 Task: Change  the formatting of the data to Which is  Less than 5, In conditional formating, put the option 'Green Fill with Dark Green Text. . 'add another formatting option Format As Table, insert the option Orange Table style Medium 3 In the sheet   Alpha Sales log   book
Action: Mouse moved to (375, 307)
Screenshot: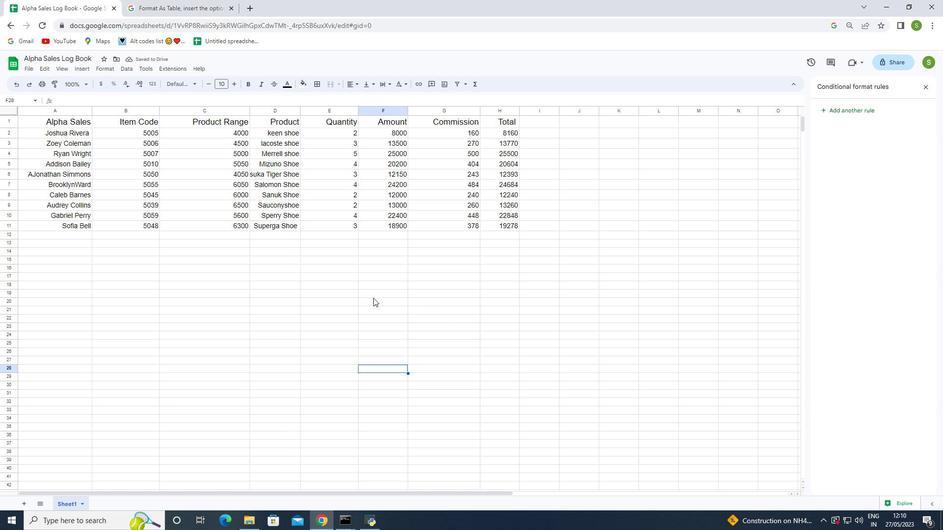 
Action: Mouse pressed left at (375, 307)
Screenshot: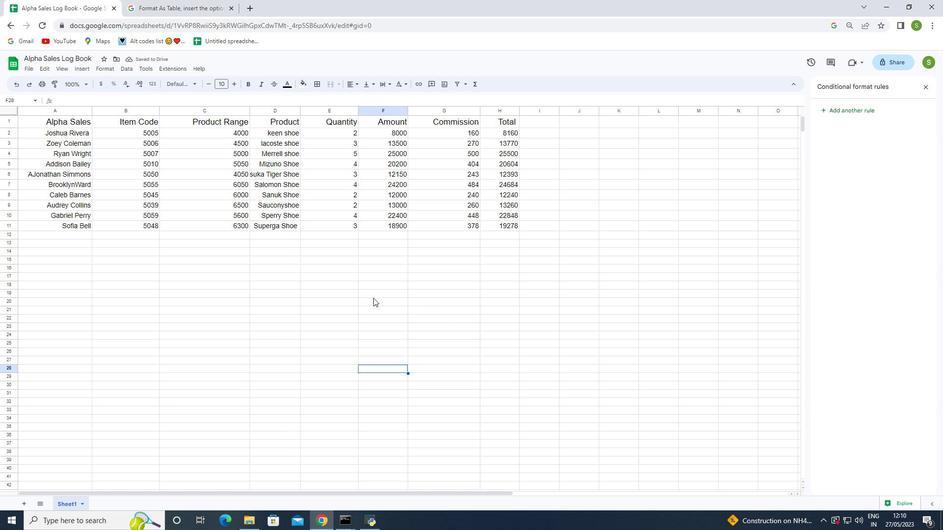 
Action: Mouse moved to (52, 119)
Screenshot: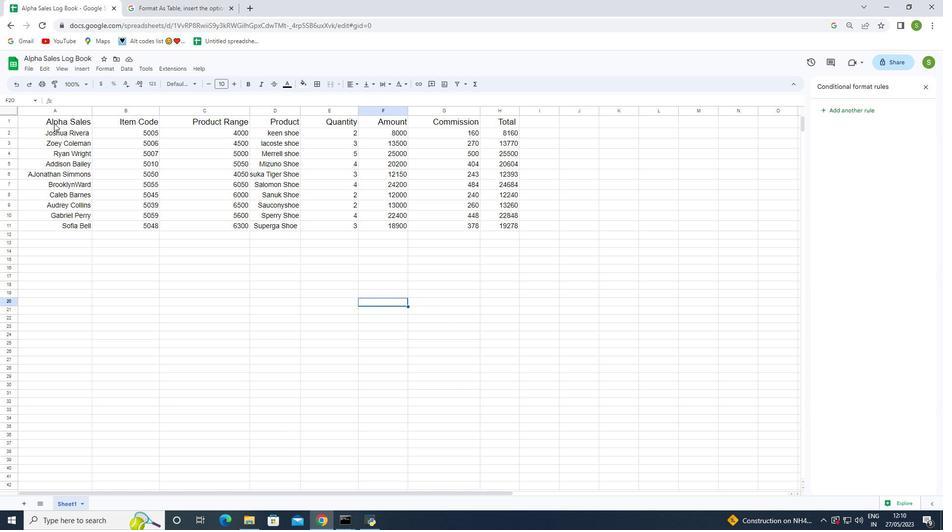 
Action: Mouse pressed left at (52, 119)
Screenshot: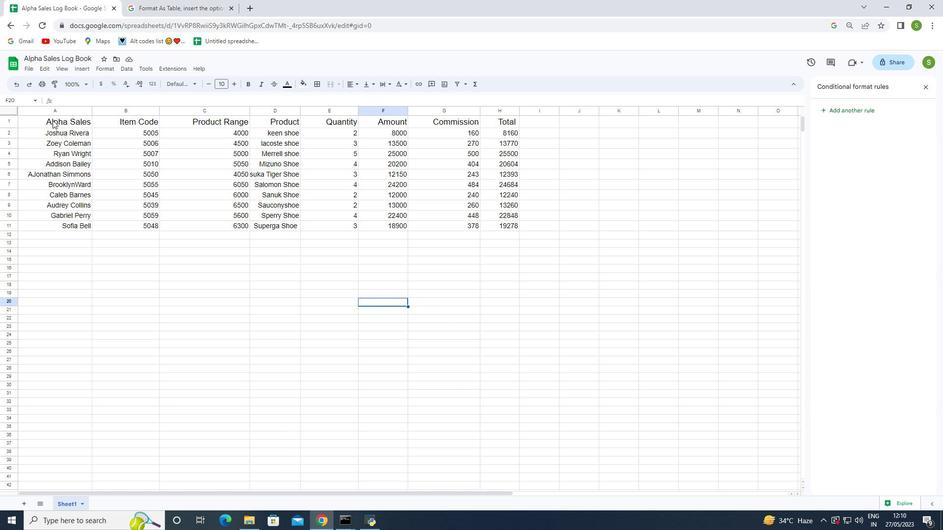 
Action: Mouse moved to (103, 66)
Screenshot: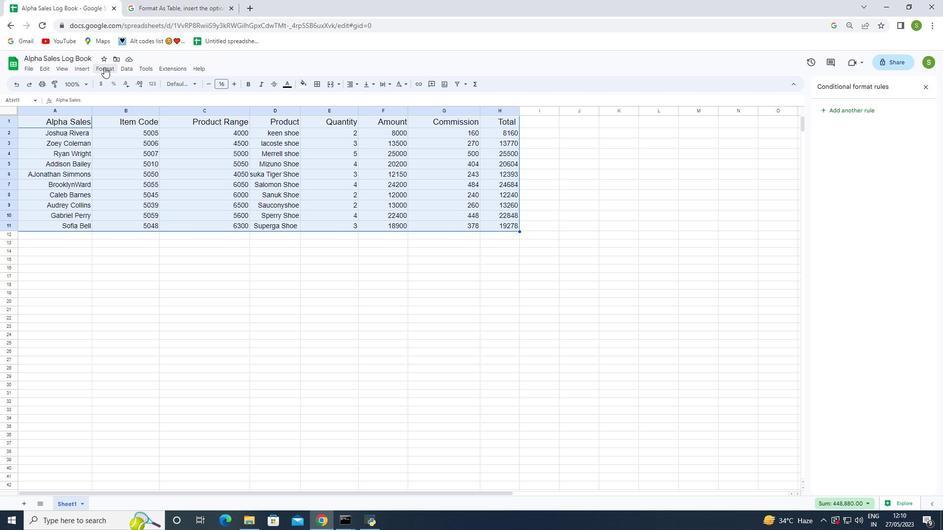 
Action: Mouse pressed left at (103, 66)
Screenshot: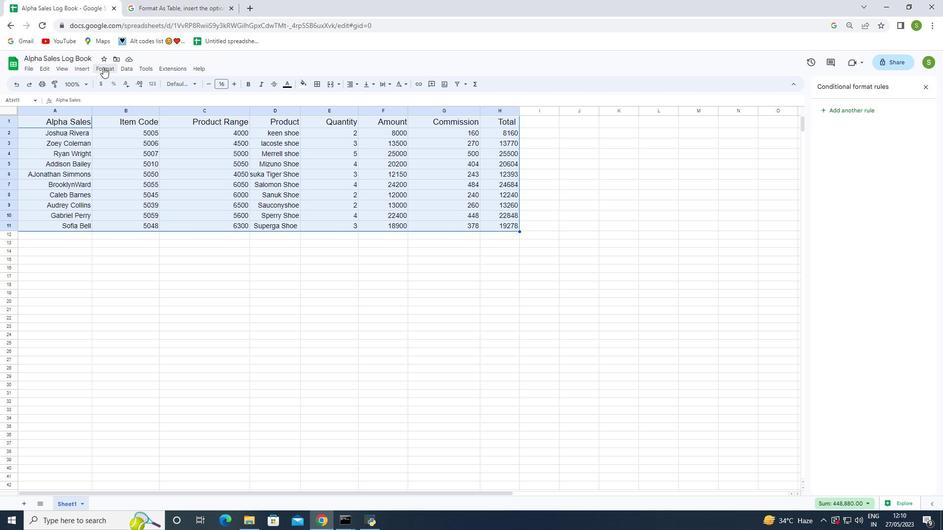 
Action: Mouse moved to (127, 200)
Screenshot: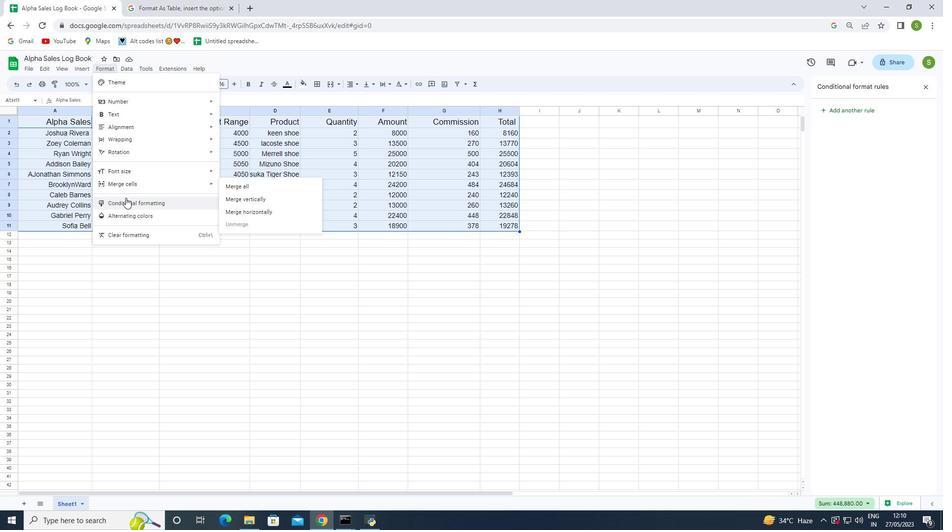
Action: Mouse pressed left at (127, 200)
Screenshot: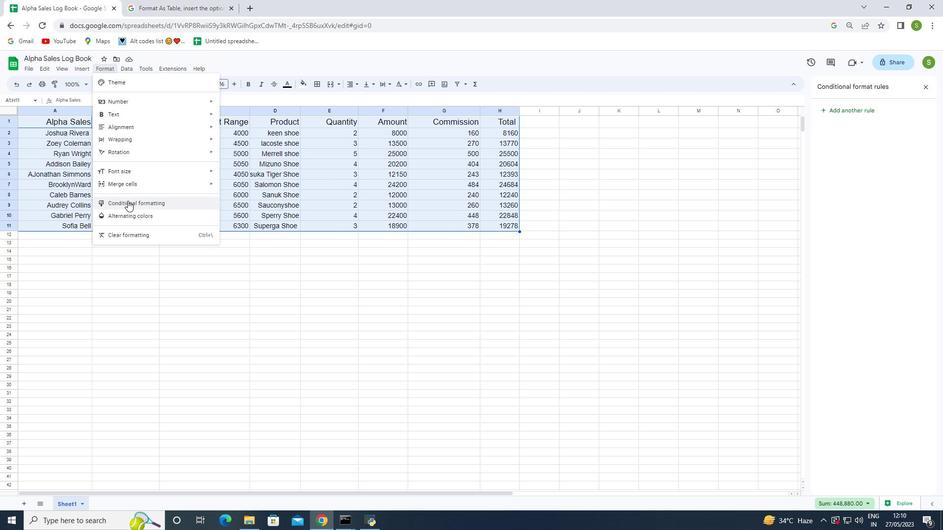 
Action: Mouse moved to (870, 192)
Screenshot: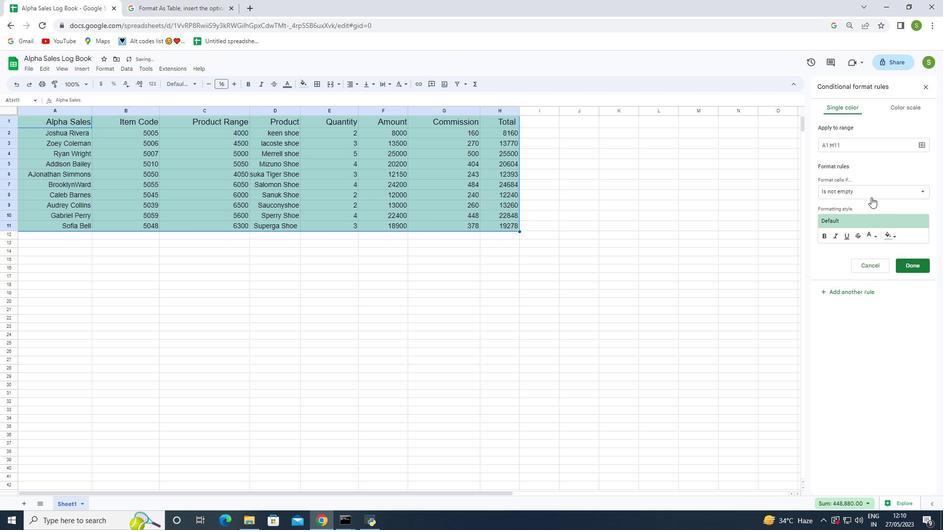 
Action: Mouse pressed left at (870, 192)
Screenshot: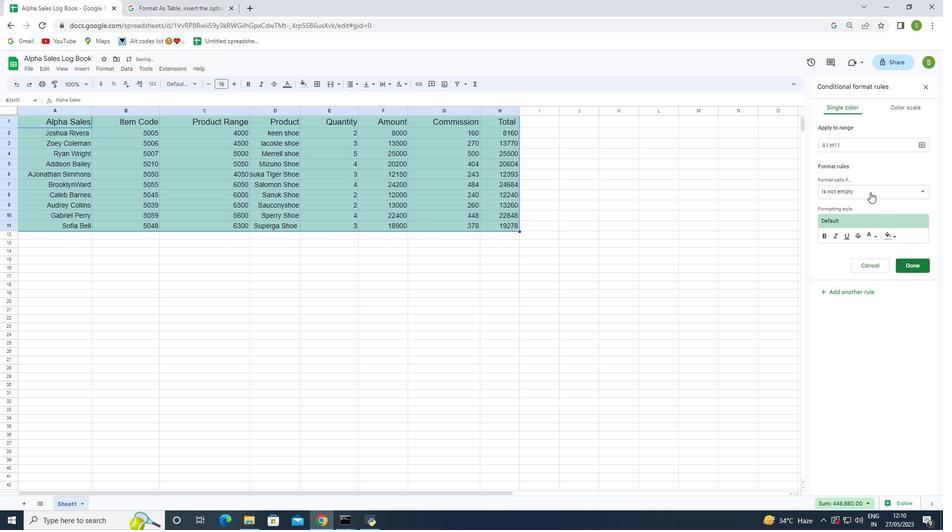
Action: Mouse moved to (837, 347)
Screenshot: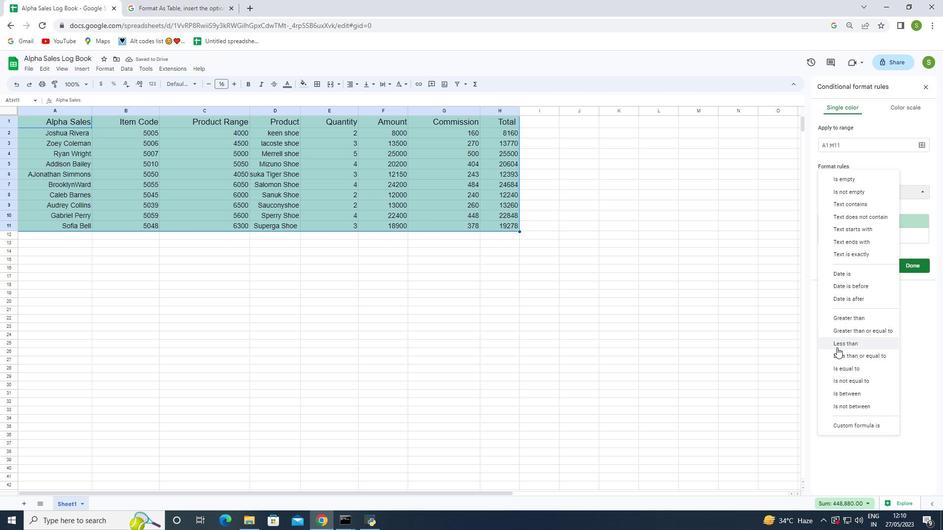 
Action: Mouse pressed left at (837, 347)
Screenshot: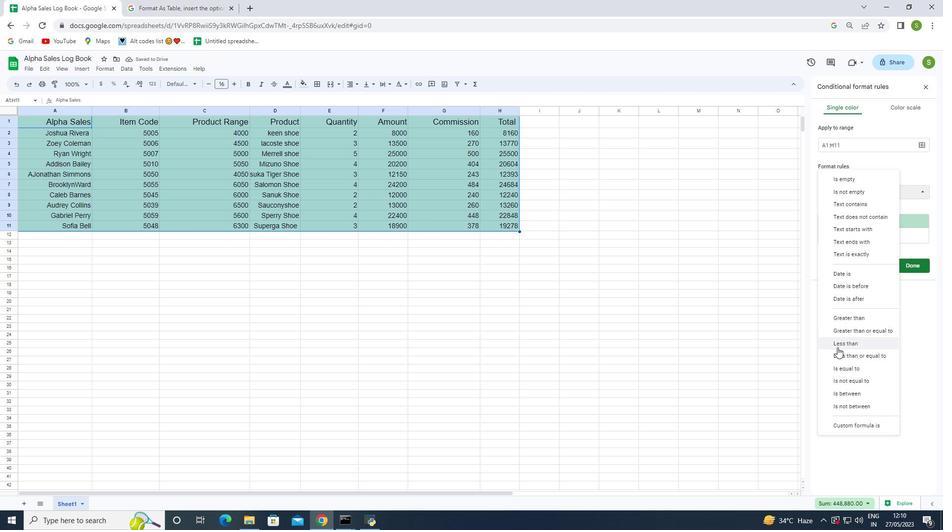 
Action: Mouse moved to (833, 211)
Screenshot: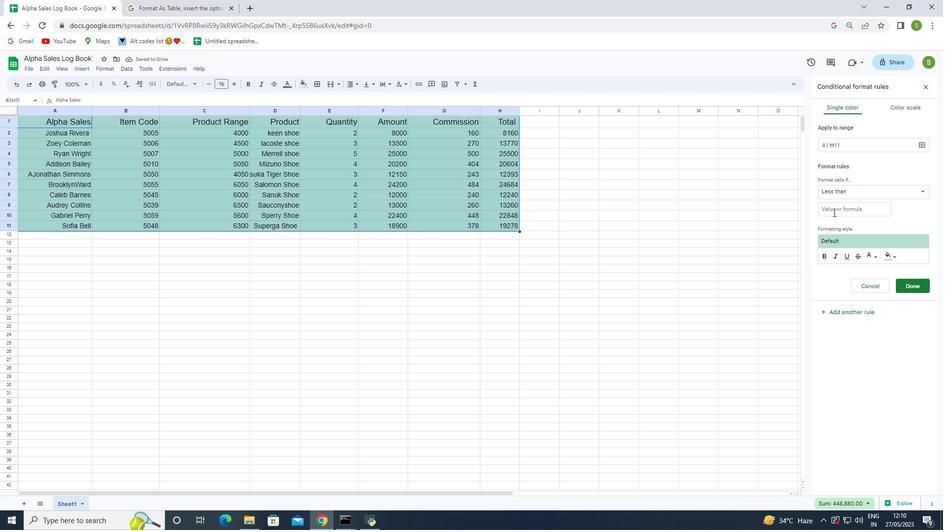 
Action: Mouse pressed left at (833, 211)
Screenshot: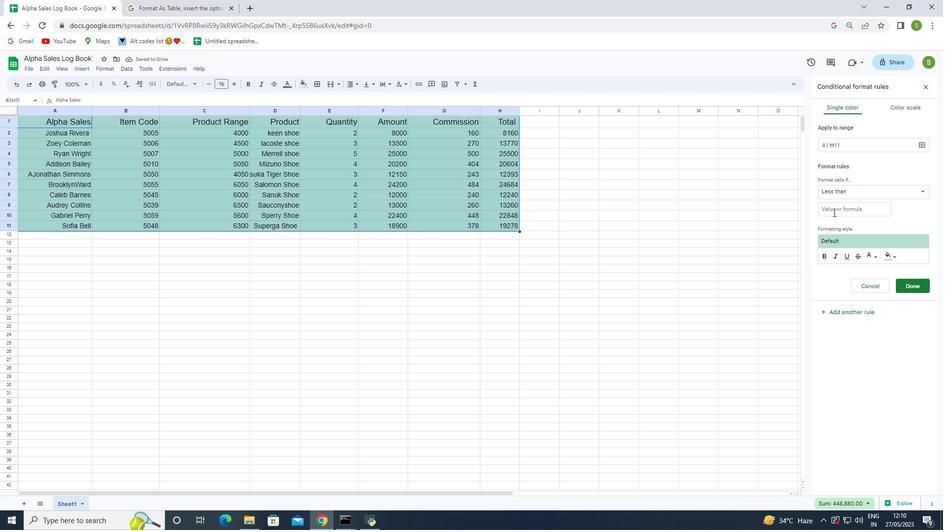 
Action: Mouse moved to (833, 211)
Screenshot: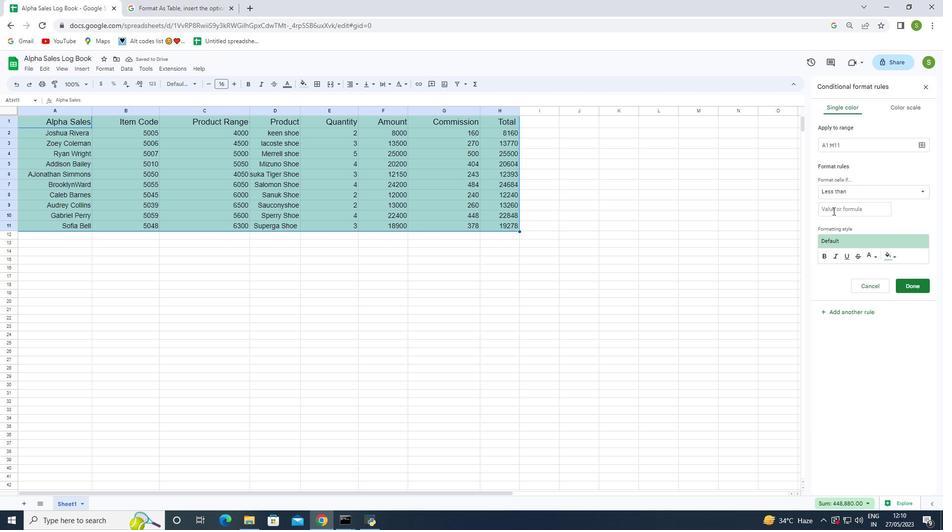 
Action: Key pressed 5
Screenshot: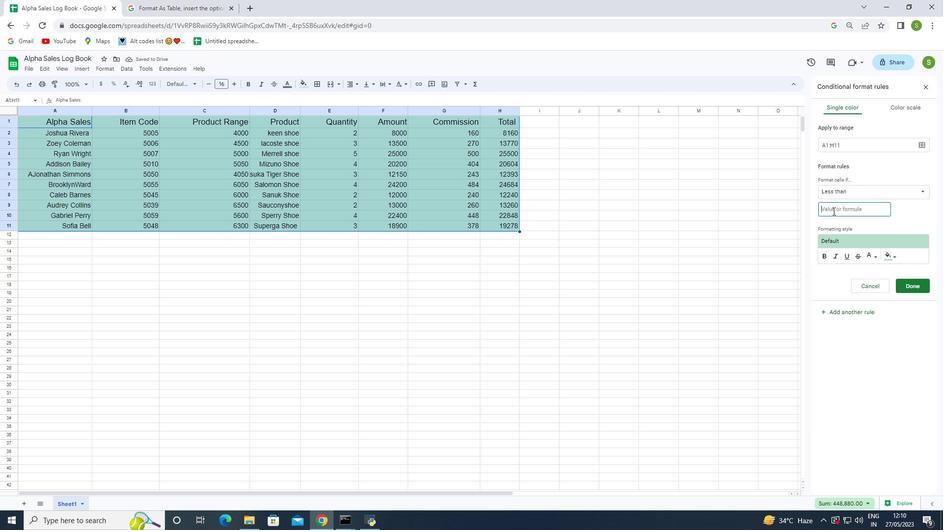 
Action: Mouse moved to (887, 255)
Screenshot: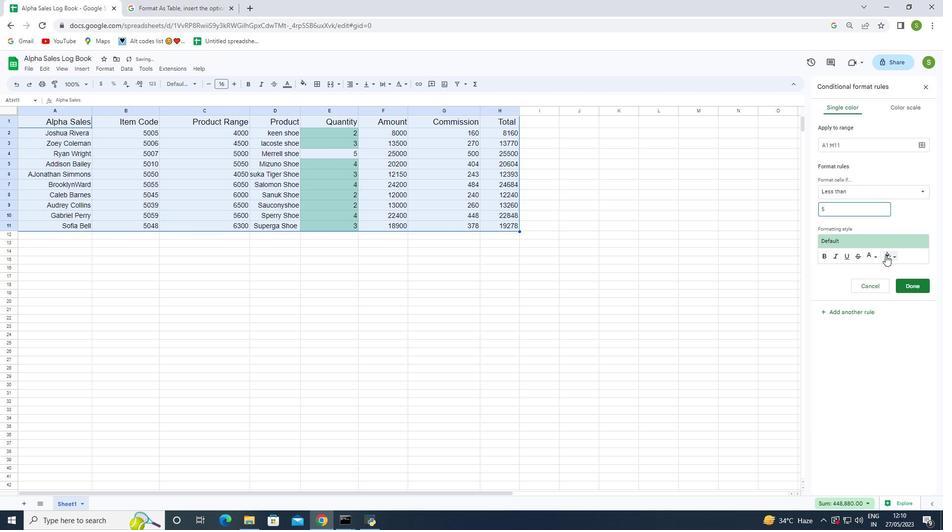 
Action: Mouse pressed left at (887, 255)
Screenshot: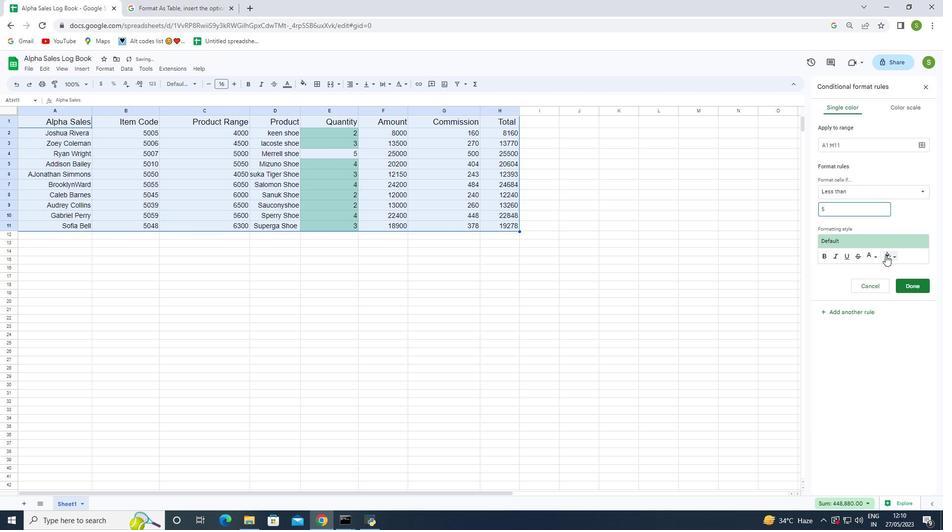 
Action: Mouse moved to (850, 291)
Screenshot: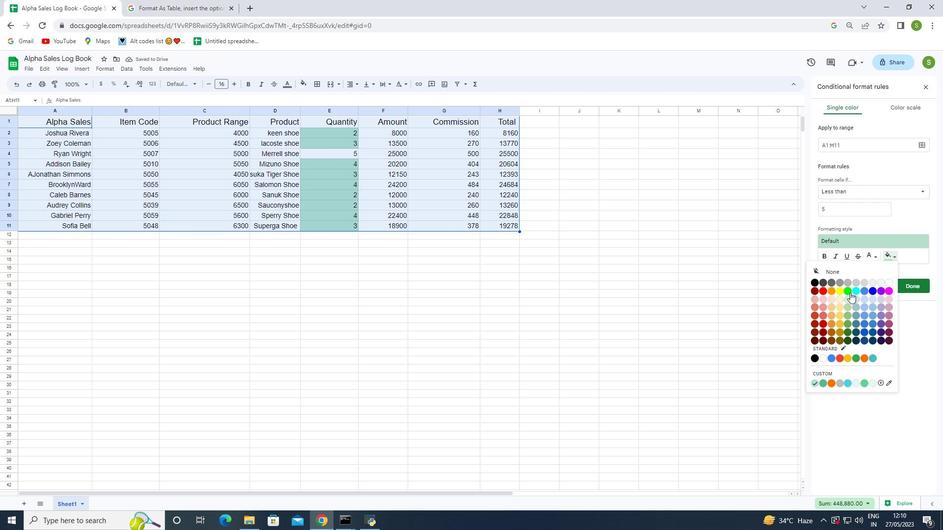 
Action: Mouse pressed left at (850, 291)
Screenshot: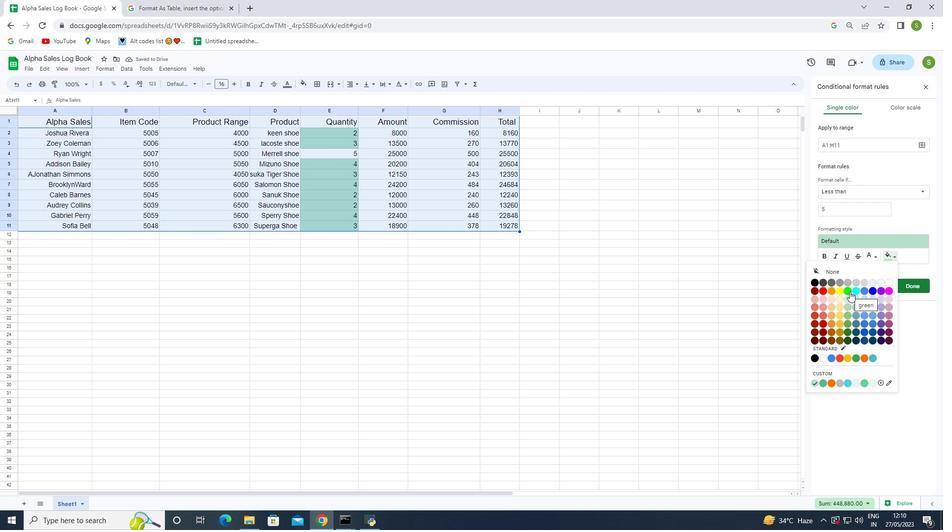 
Action: Mouse moved to (871, 256)
Screenshot: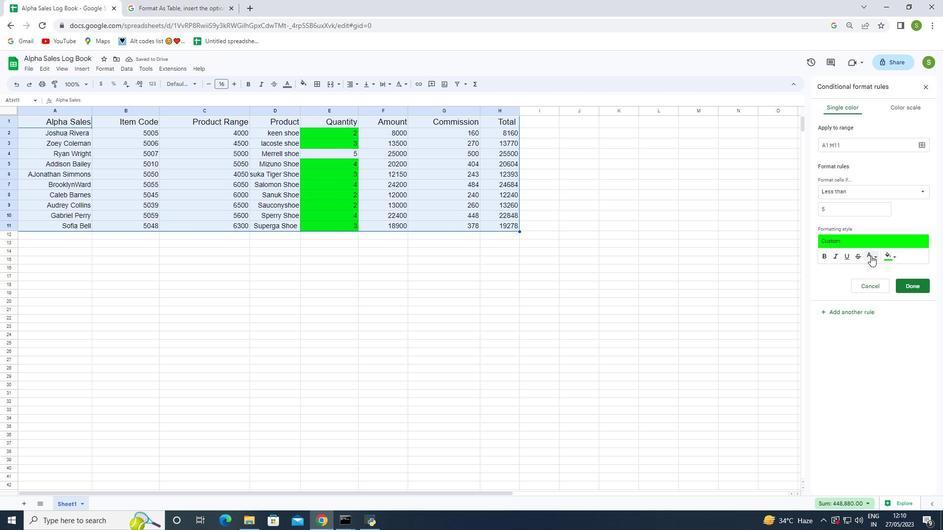 
Action: Mouse pressed left at (871, 256)
Screenshot: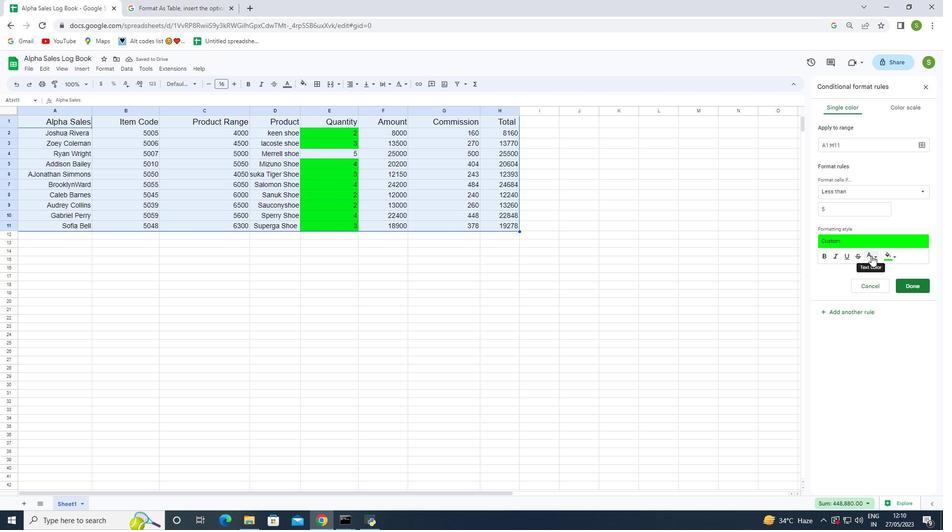 
Action: Mouse moved to (827, 340)
Screenshot: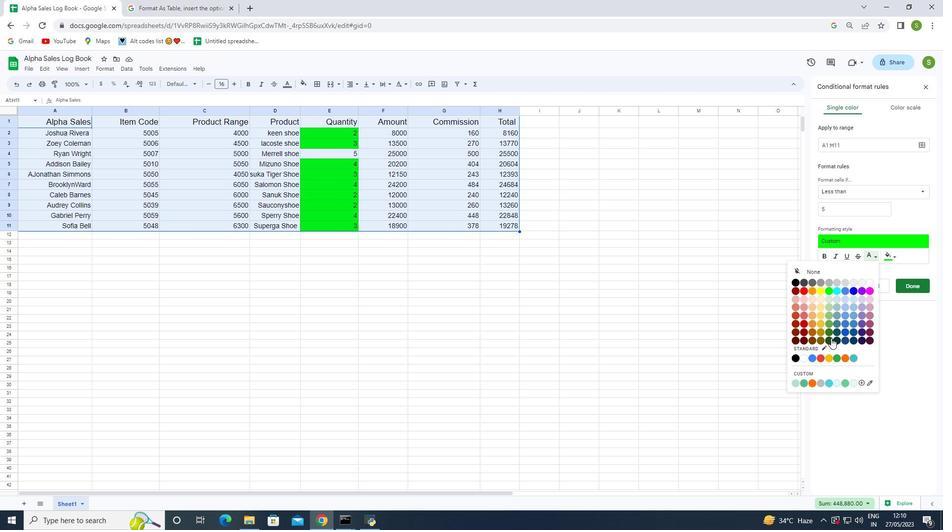 
Action: Mouse pressed left at (827, 340)
Screenshot: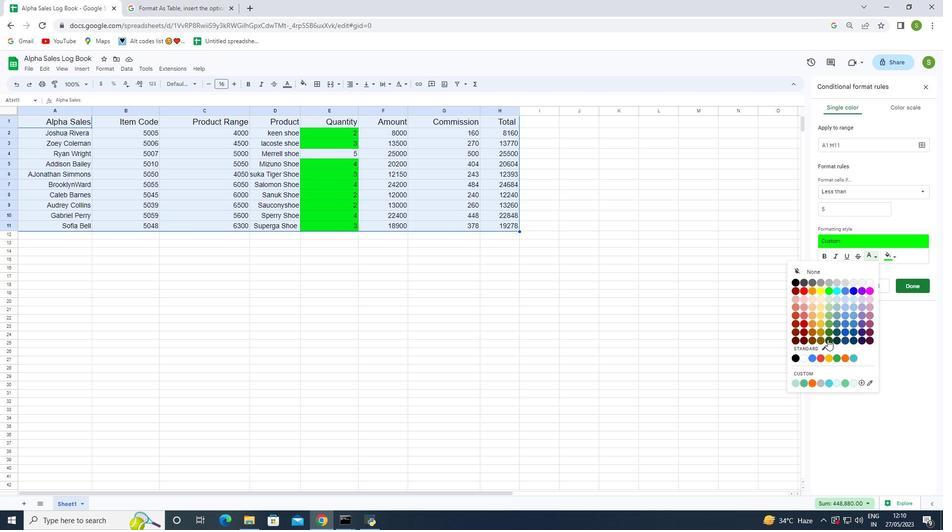 
Action: Mouse moved to (889, 256)
Screenshot: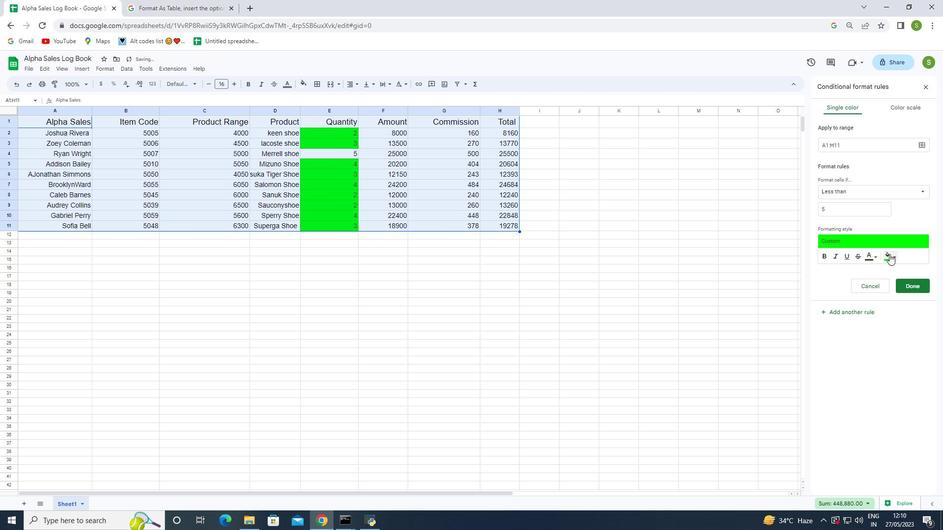 
Action: Mouse pressed left at (889, 256)
Screenshot: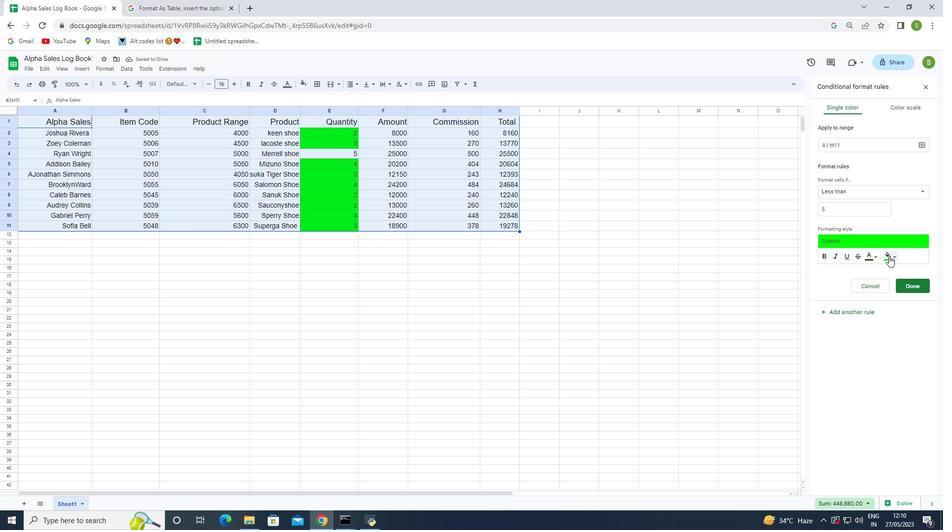 
Action: Mouse moved to (848, 323)
Screenshot: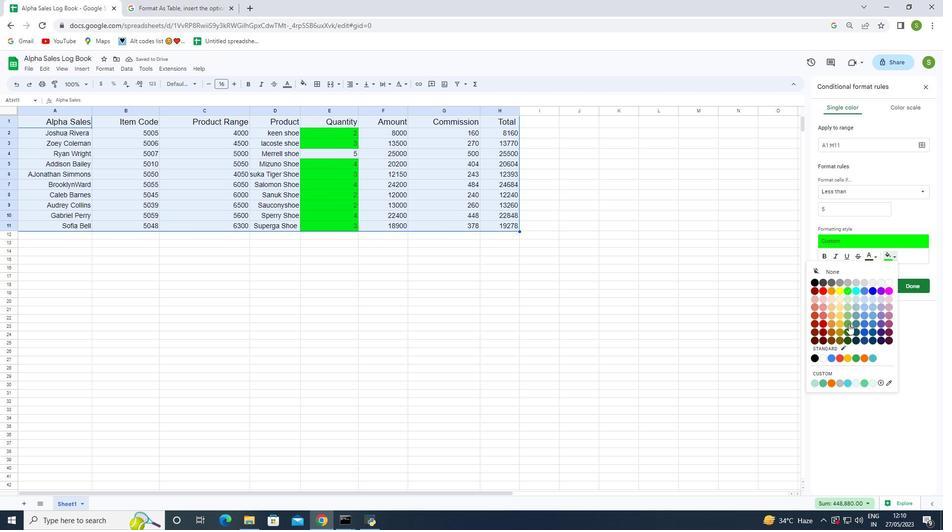 
Action: Mouse pressed left at (848, 323)
Screenshot: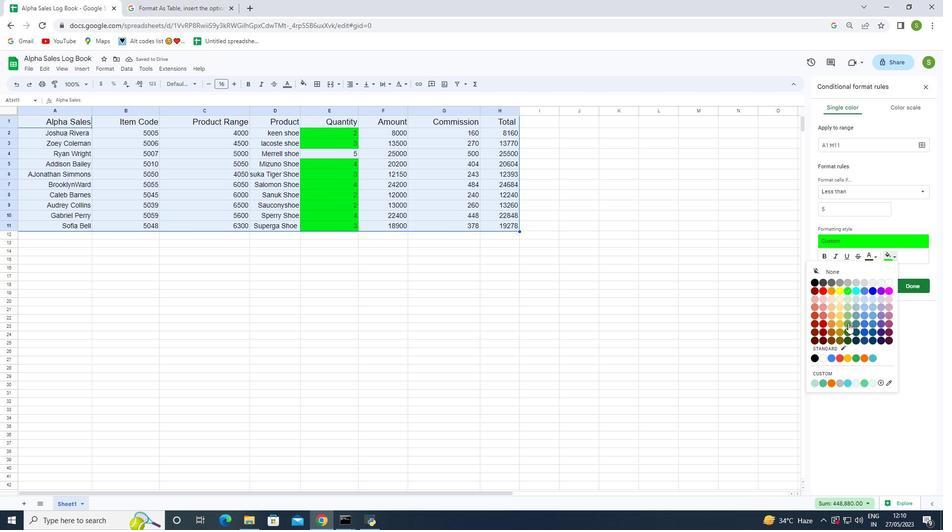 
Action: Mouse moved to (890, 257)
Screenshot: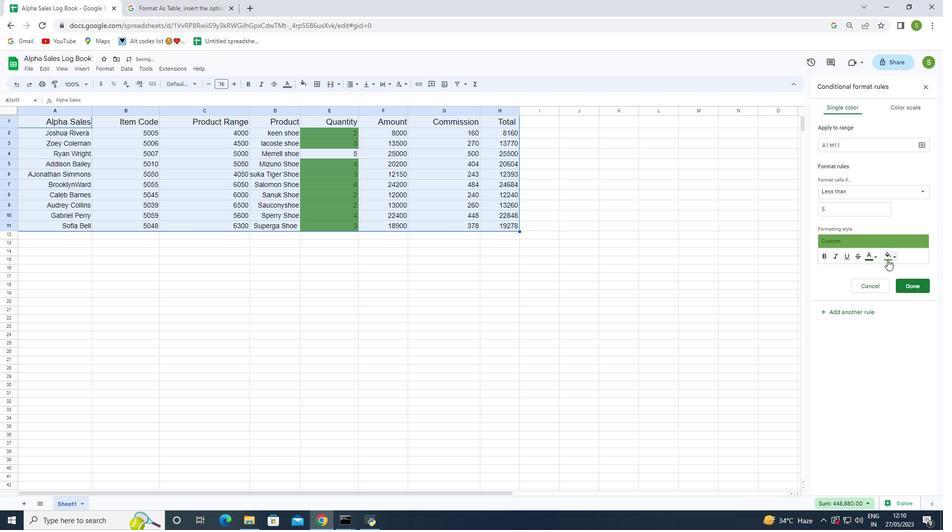 
Action: Mouse pressed left at (890, 257)
Screenshot: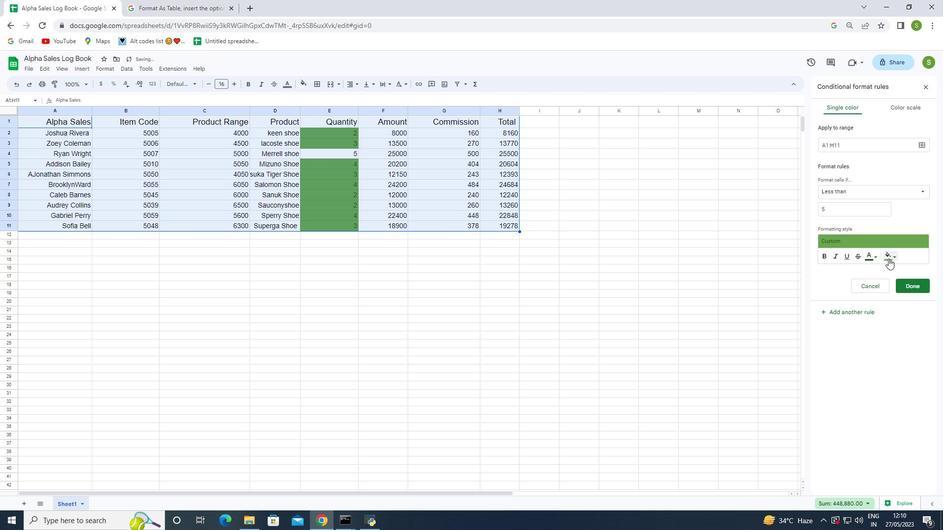 
Action: Mouse moved to (849, 313)
Screenshot: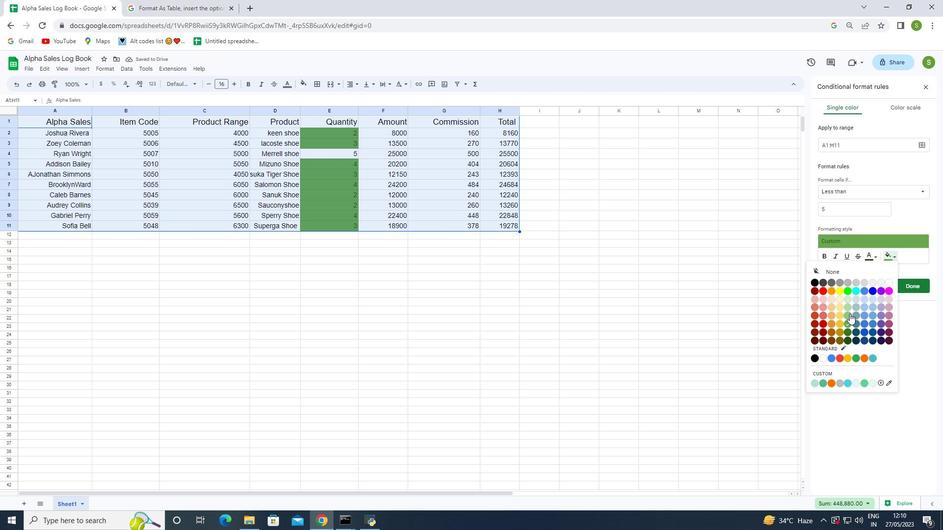 
Action: Mouse pressed left at (849, 313)
Screenshot: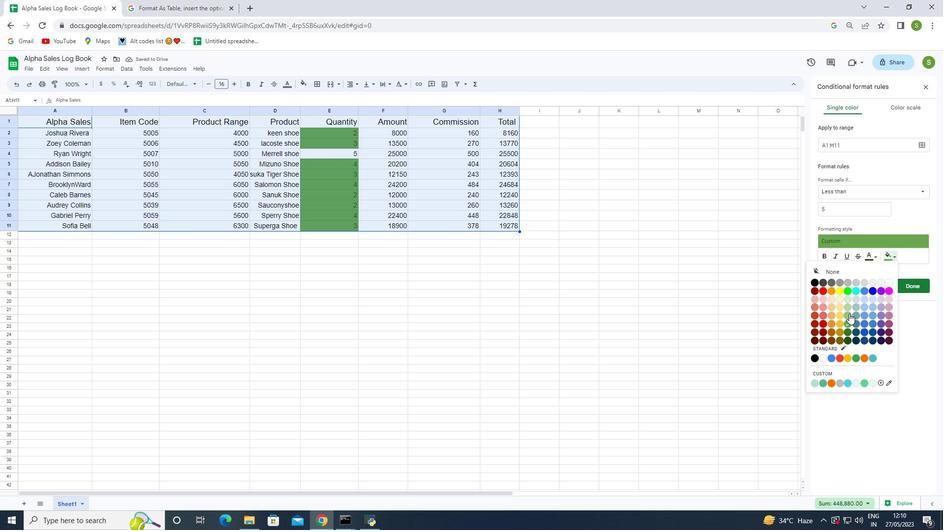 
Action: Mouse moved to (915, 291)
Screenshot: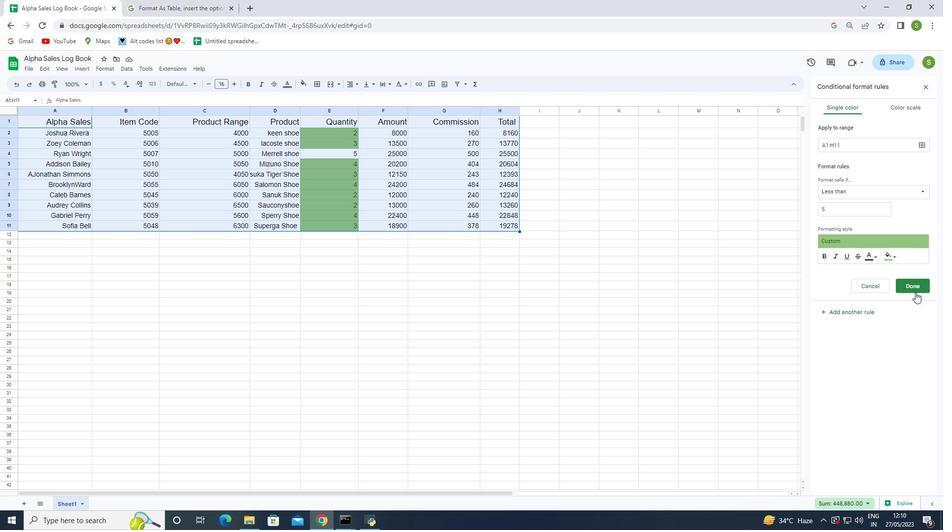 
Action: Mouse pressed left at (915, 291)
Screenshot: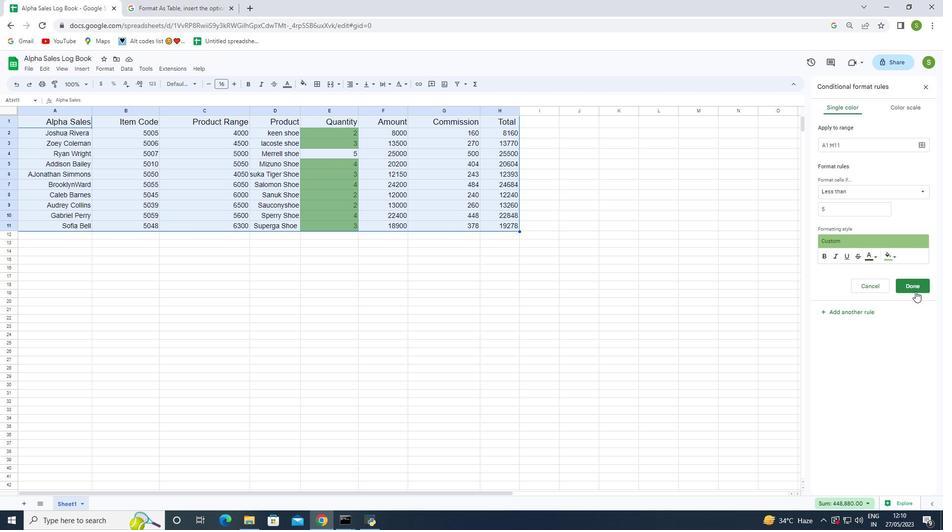 
Action: Mouse moved to (350, 195)
Screenshot: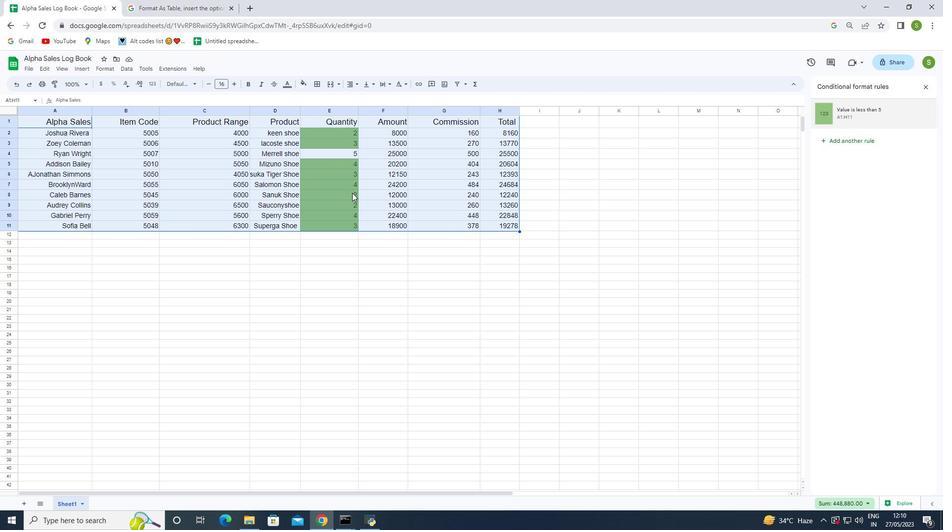 
Action: Mouse pressed left at (350, 195)
Screenshot: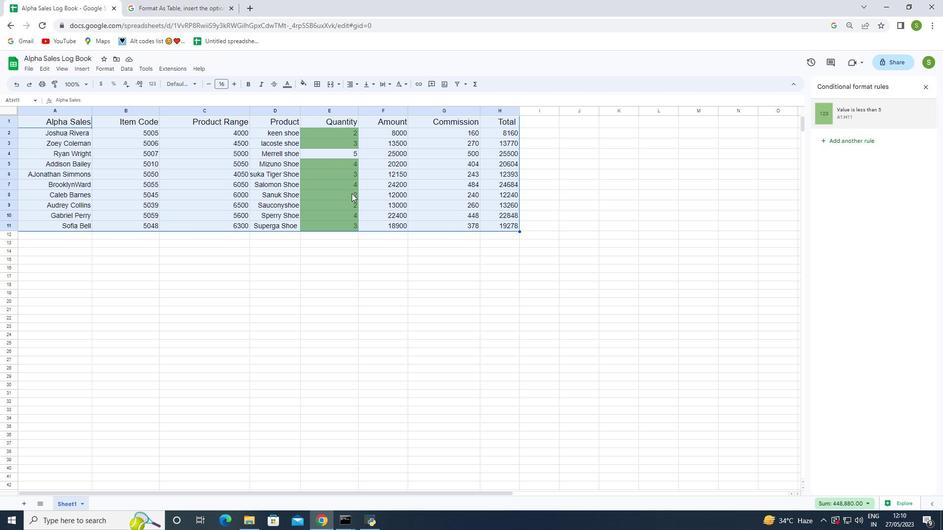 
Action: Key pressed 5
Screenshot: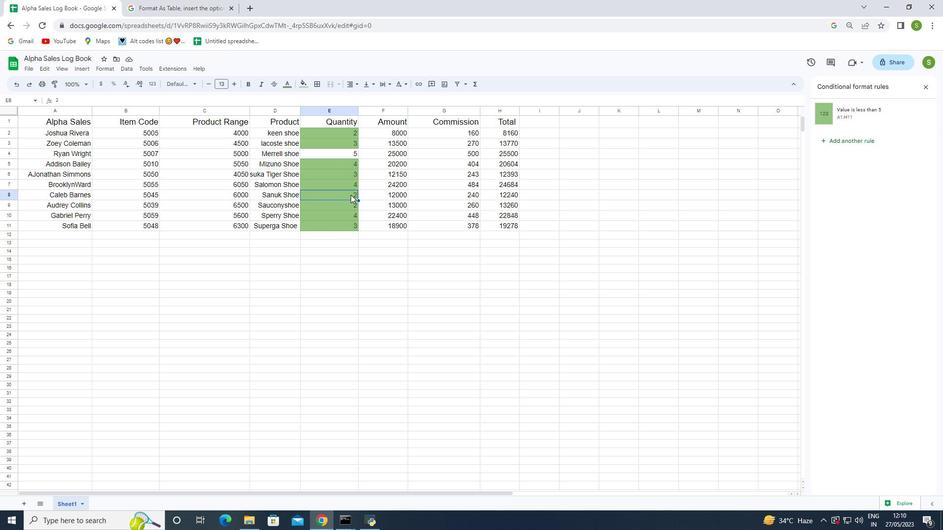 
Action: Mouse moved to (354, 251)
Screenshot: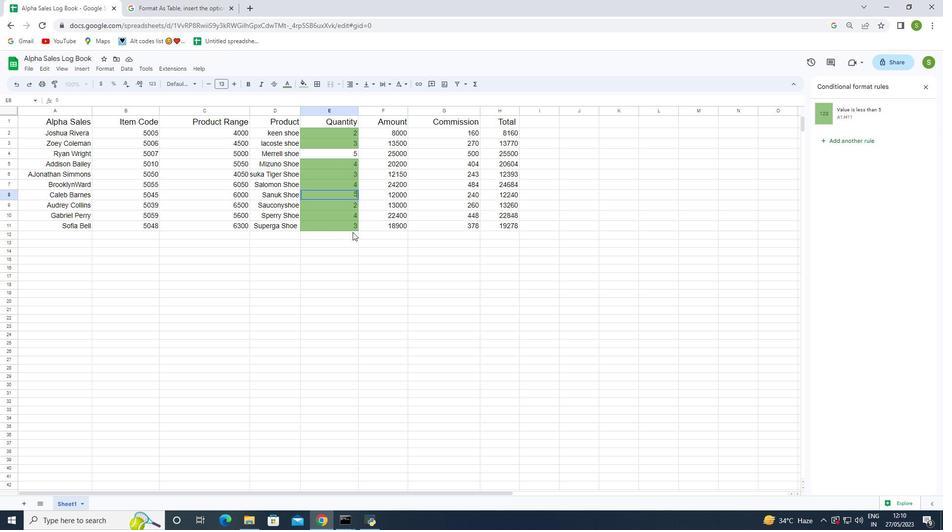 
Action: Mouse pressed left at (354, 251)
Screenshot: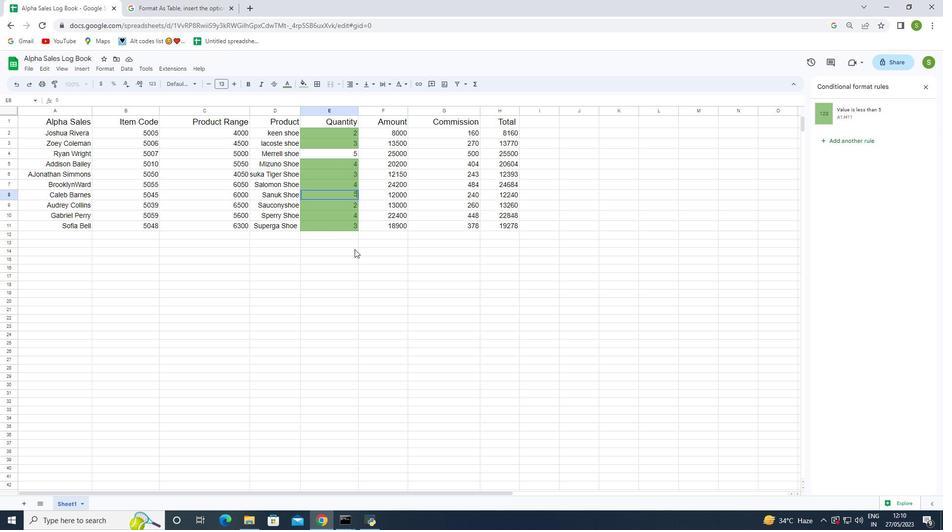 
Action: Mouse moved to (345, 207)
Screenshot: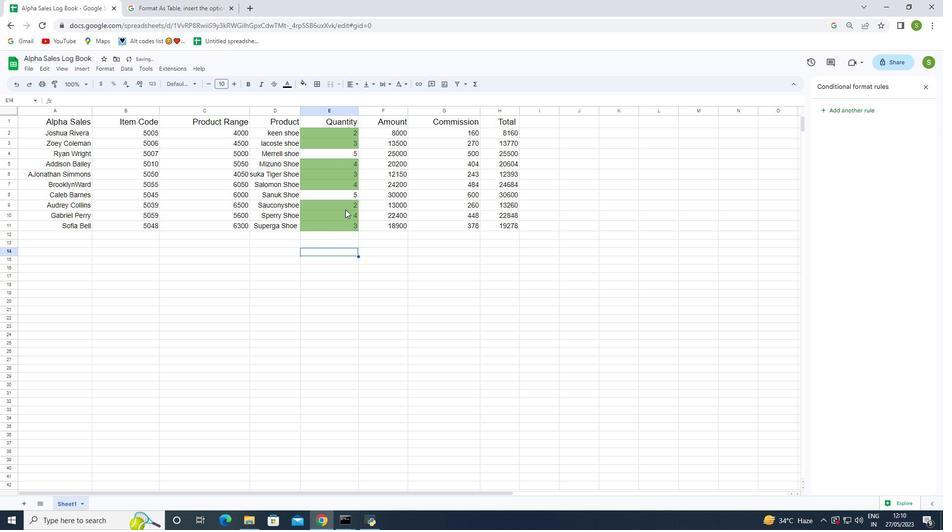 
Action: Mouse pressed left at (345, 207)
Screenshot: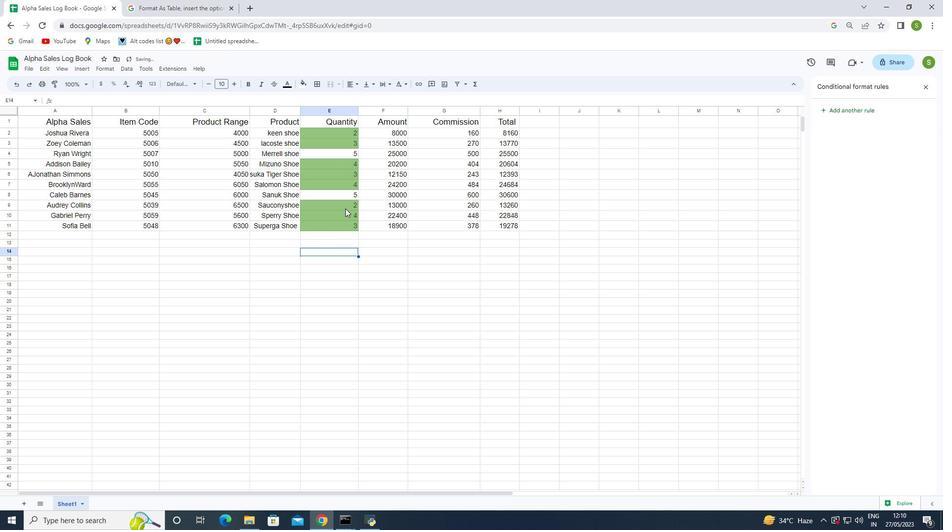 
Action: Mouse moved to (347, 216)
Screenshot: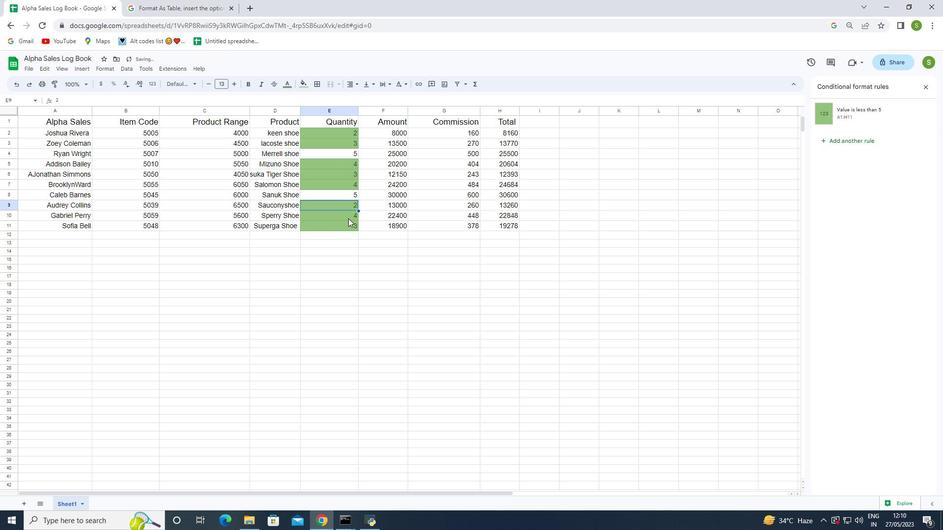
Action: Mouse pressed left at (347, 216)
Screenshot: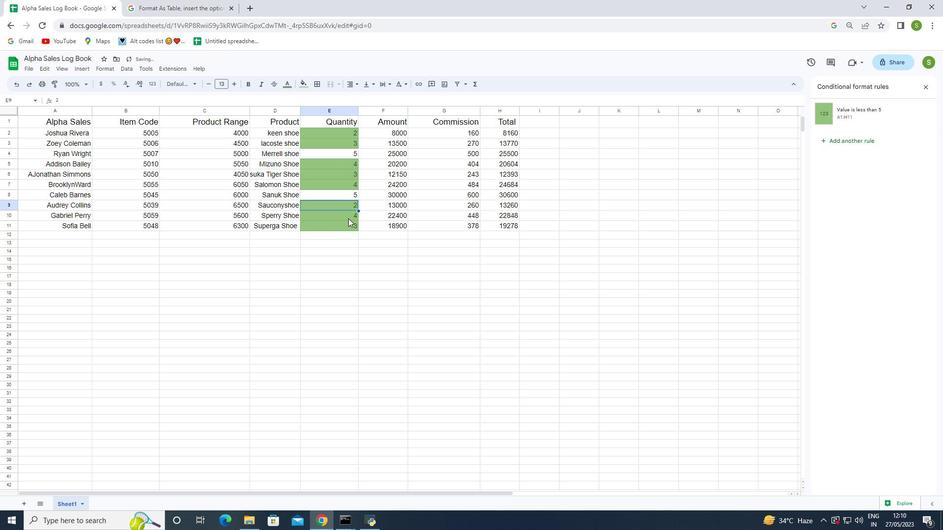 
Action: Mouse moved to (356, 234)
Screenshot: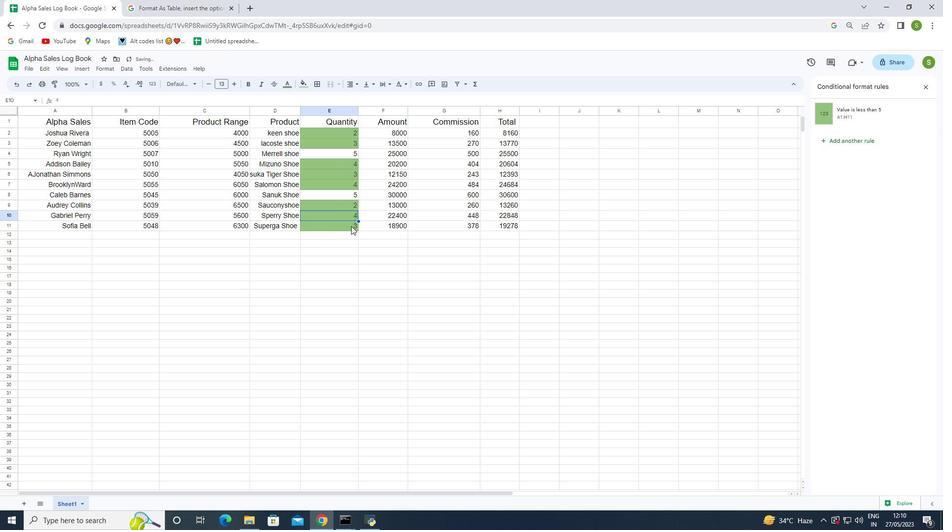 
Action: Key pressed 5
Screenshot: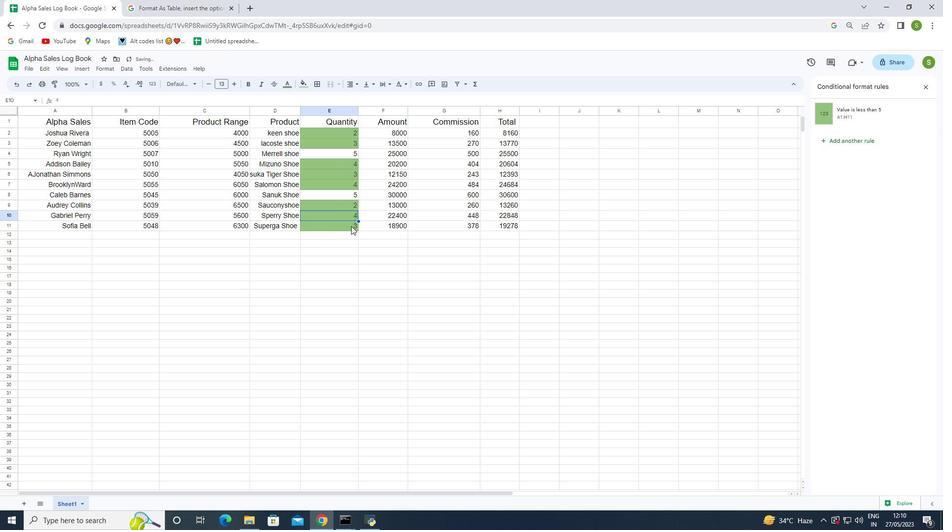 
Action: Mouse moved to (359, 254)
Screenshot: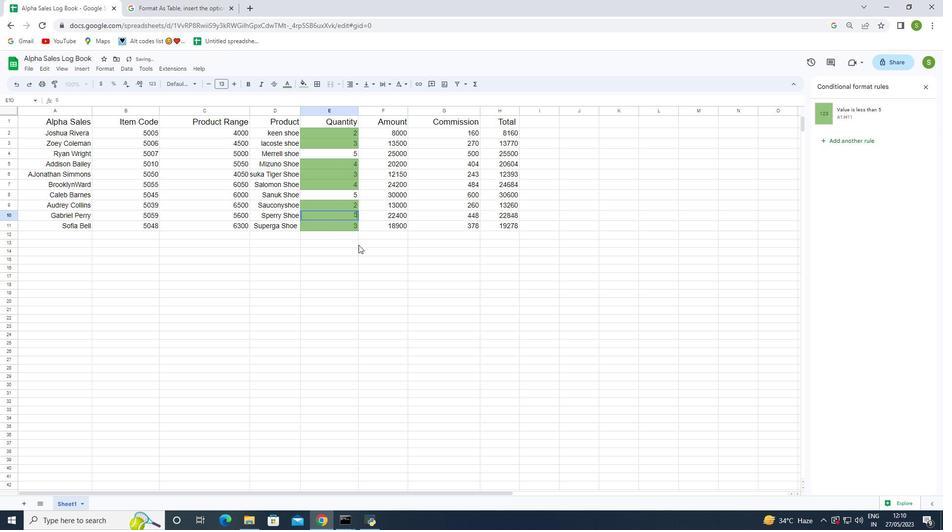 
Action: Mouse pressed left at (359, 254)
Screenshot: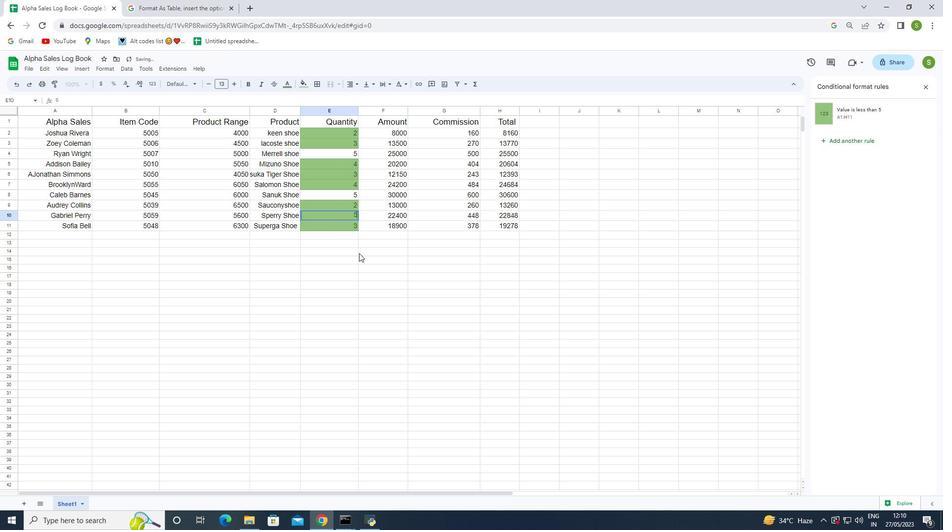 
Action: Mouse moved to (343, 173)
Screenshot: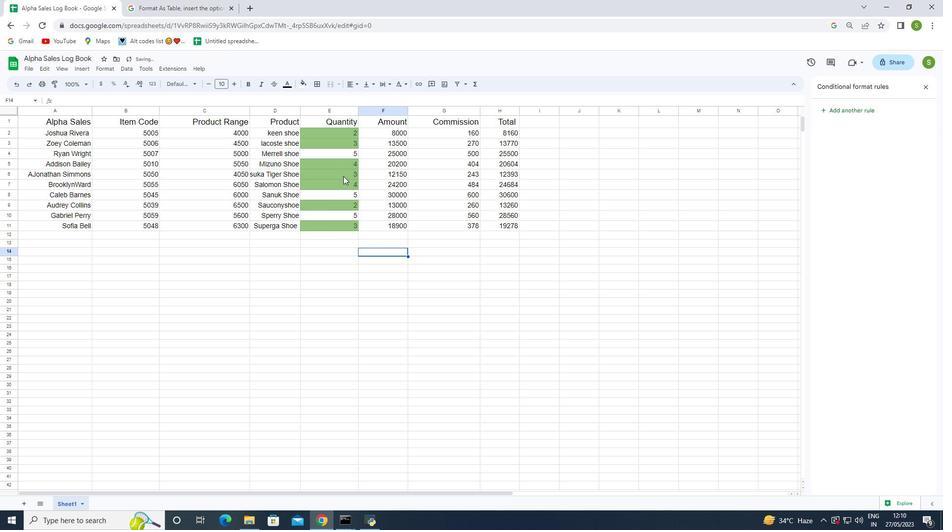 
Action: Mouse pressed left at (343, 173)
Screenshot: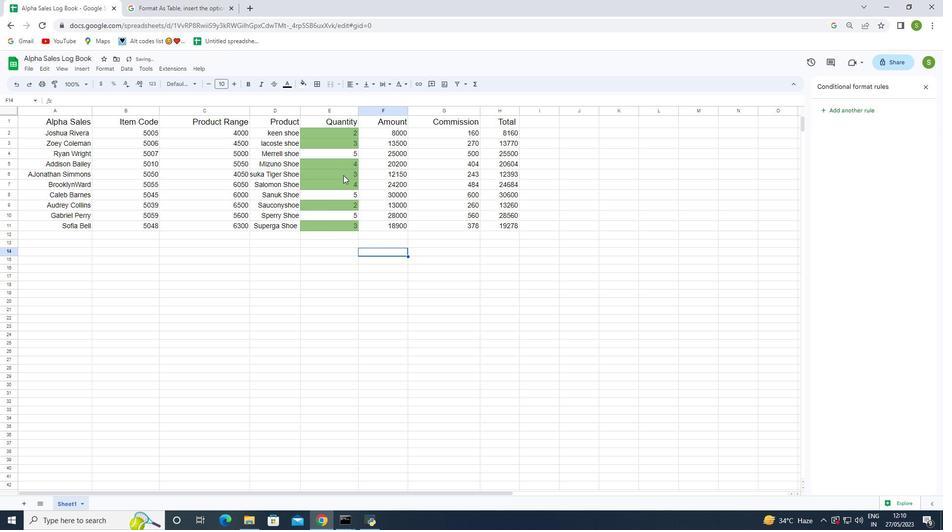 
Action: Mouse moved to (343, 180)
Screenshot: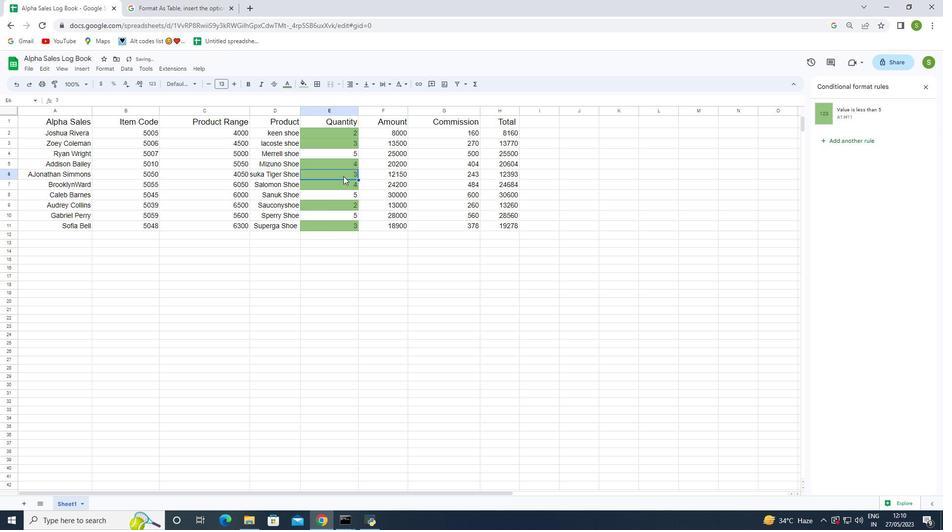 
Action: Key pressed 5
Screenshot: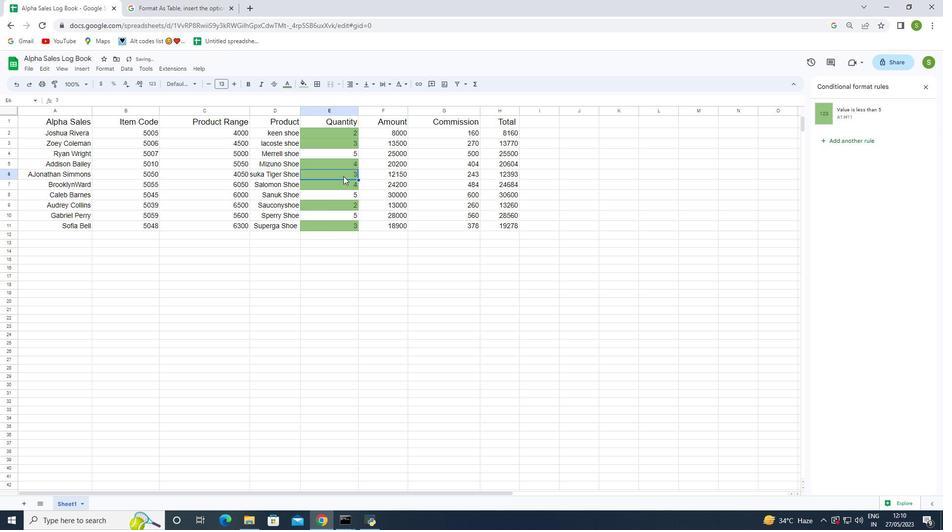
Action: Mouse moved to (398, 269)
Screenshot: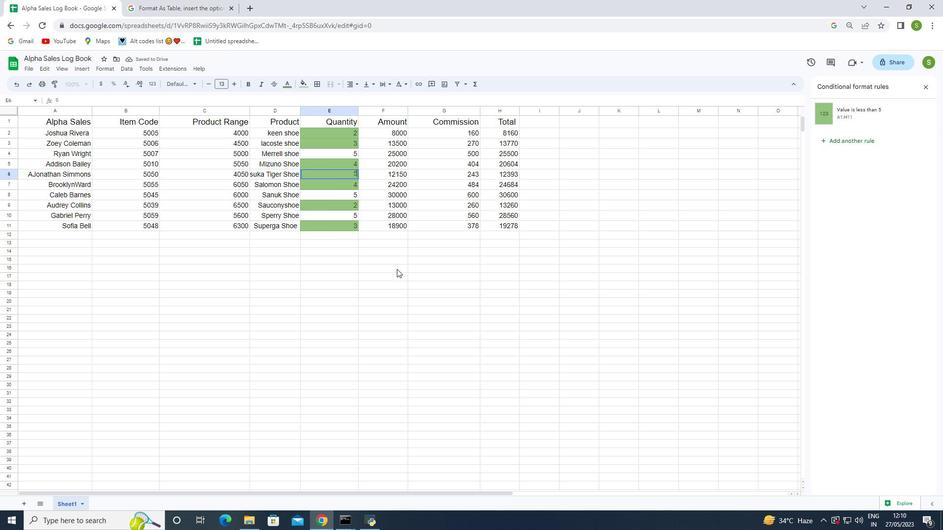 
Action: Mouse pressed left at (398, 269)
Screenshot: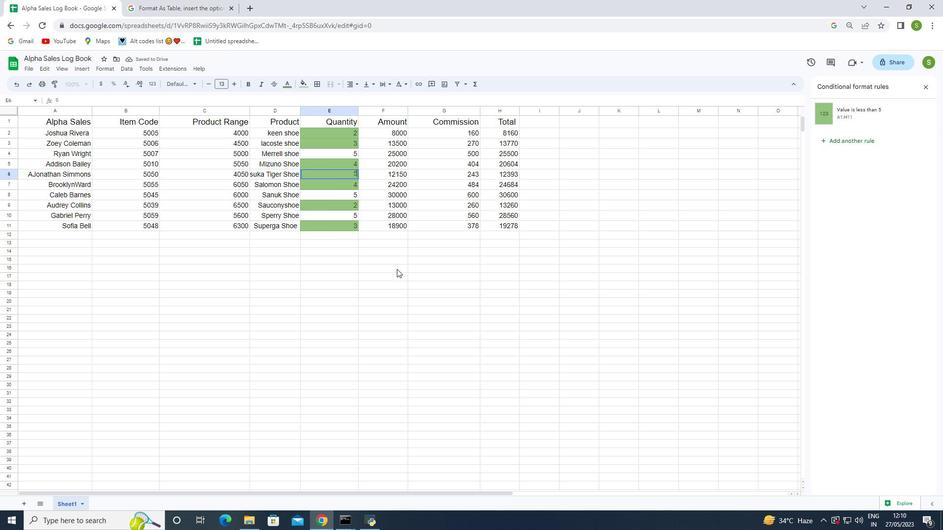 
Action: Mouse moved to (340, 132)
Screenshot: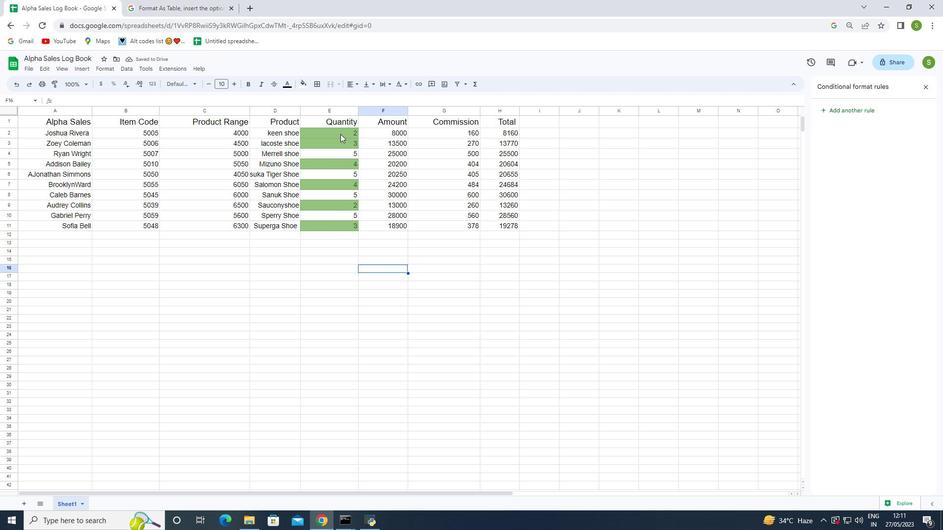 
Action: Mouse pressed left at (340, 132)
Screenshot: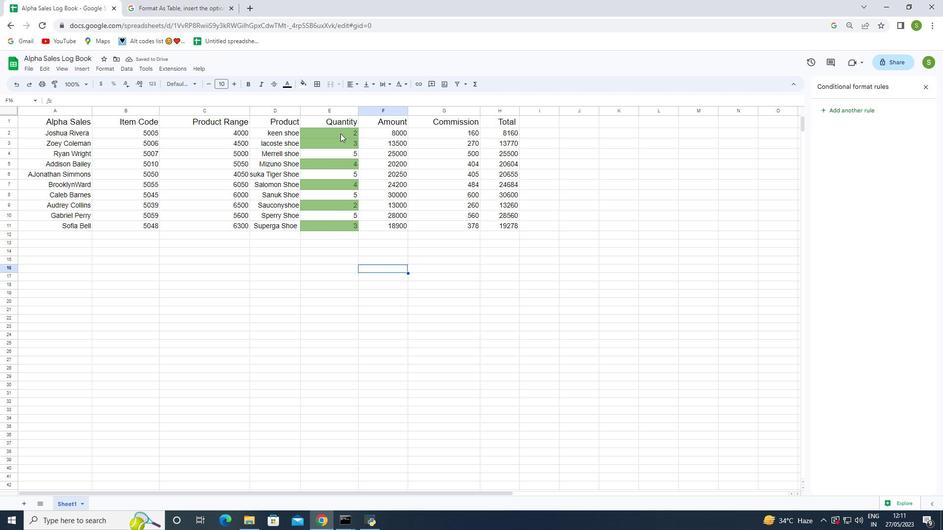 
Action: Mouse moved to (343, 133)
Screenshot: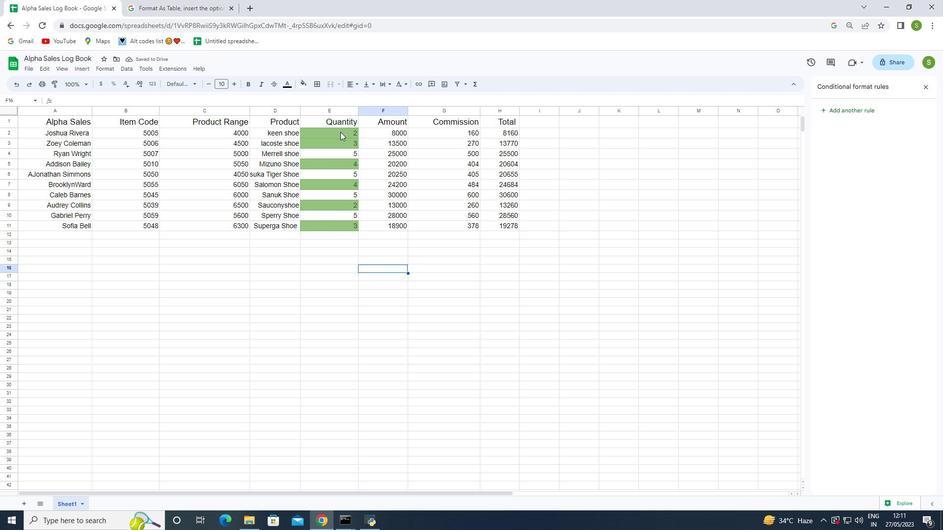 
Action: Key pressed 5
Screenshot: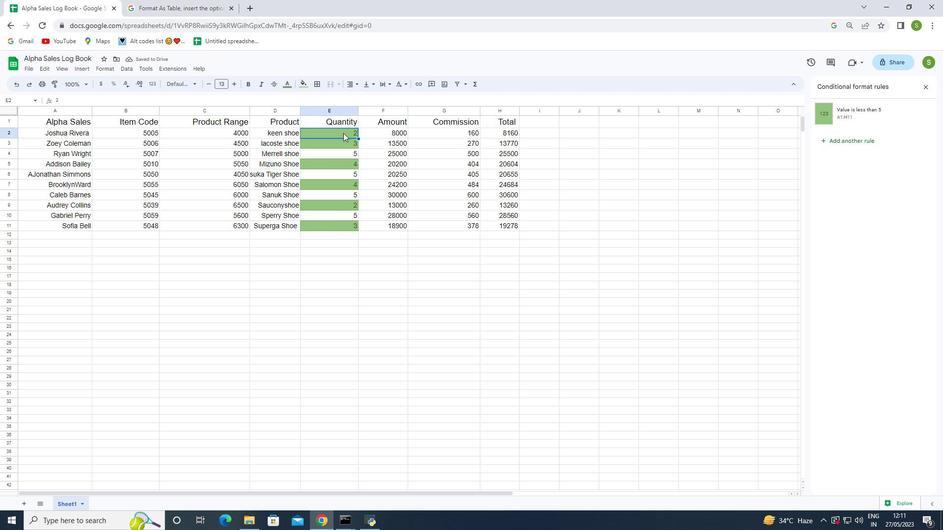 
Action: Mouse moved to (401, 317)
Screenshot: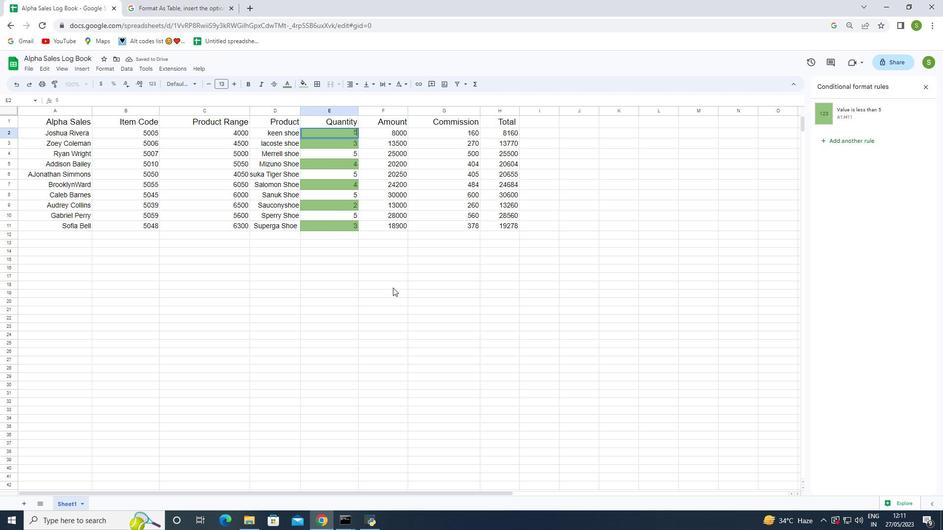 
Action: Mouse pressed left at (401, 317)
Screenshot: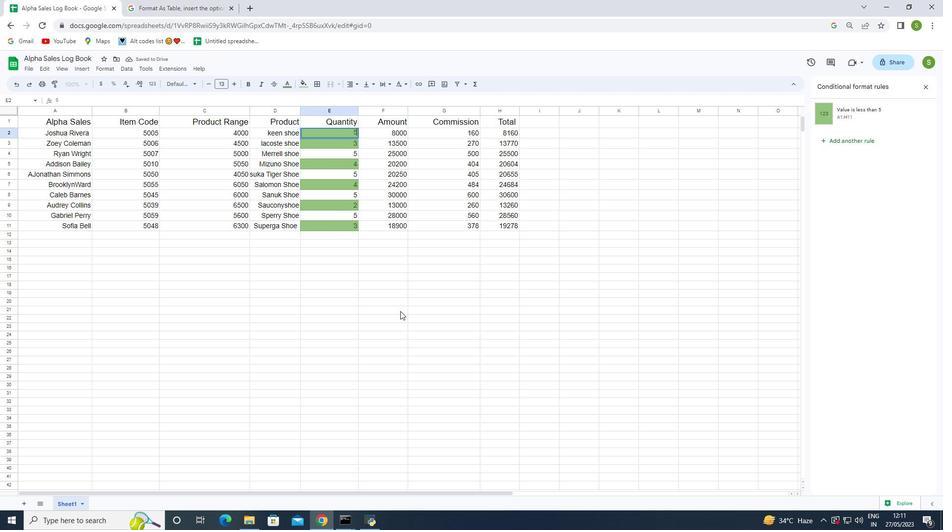 
Action: Mouse moved to (50, 121)
Screenshot: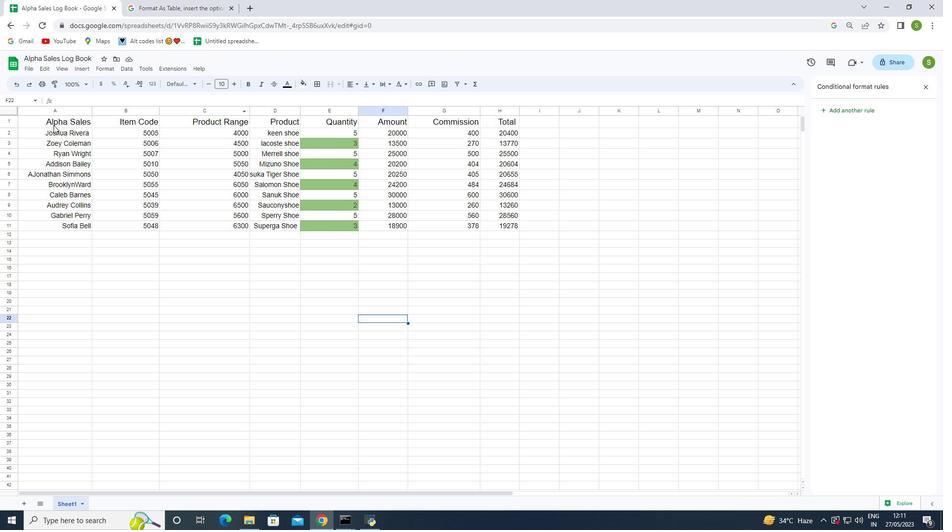 
Action: Mouse pressed left at (50, 121)
Screenshot: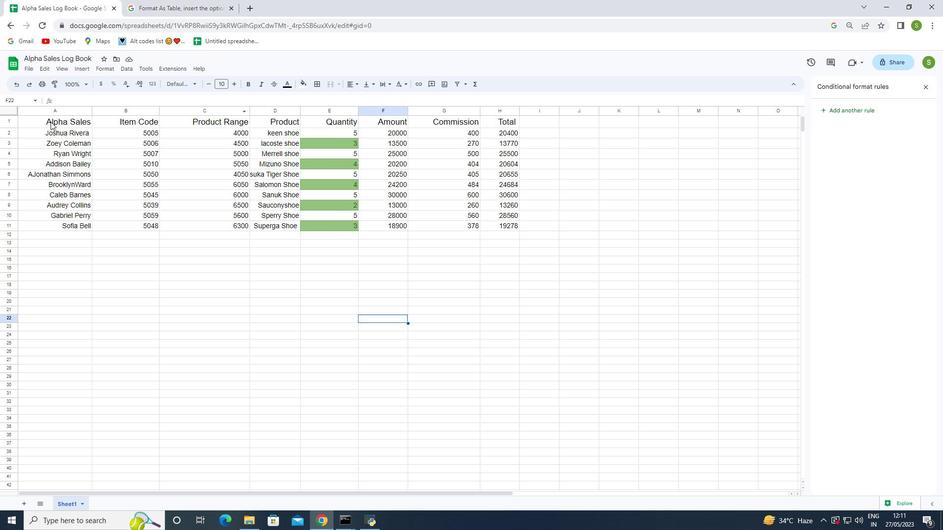 
Action: Mouse moved to (320, 85)
Screenshot: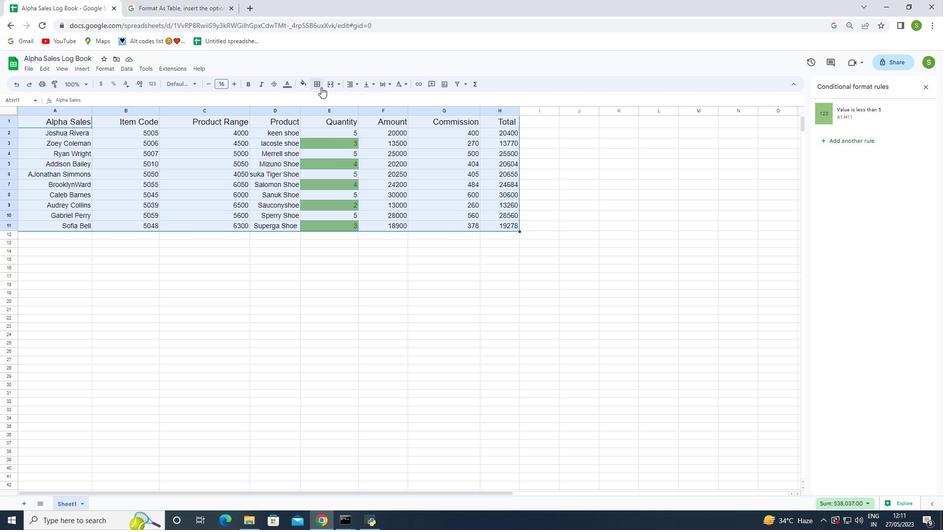 
Action: Mouse pressed left at (320, 85)
Screenshot: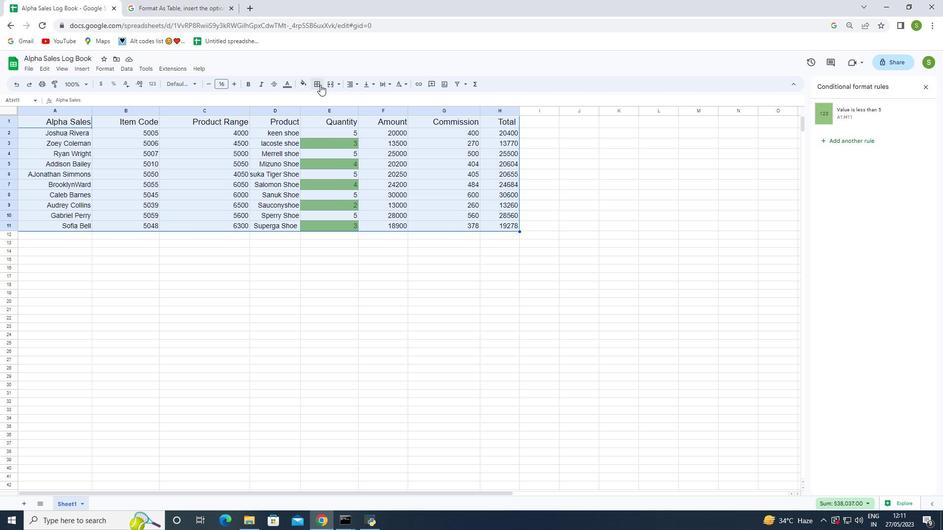 
Action: Mouse moved to (323, 101)
Screenshot: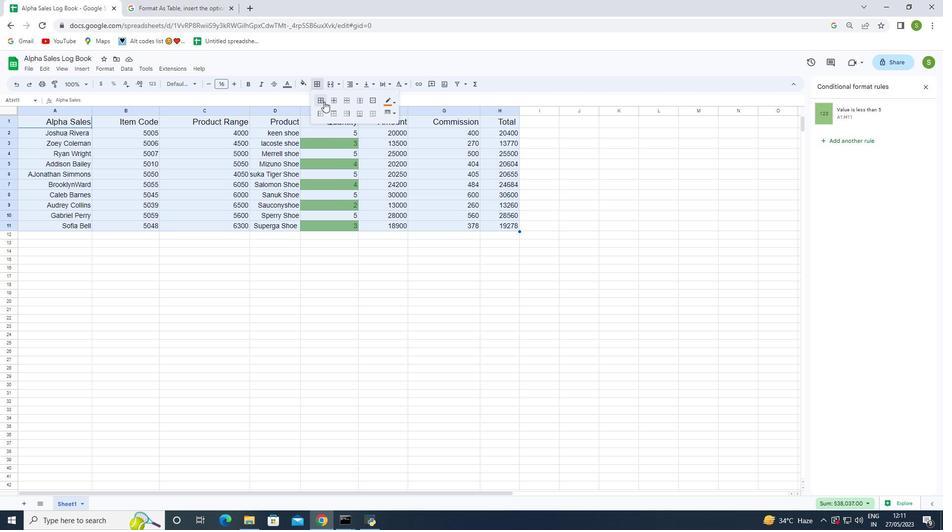 
Action: Mouse pressed left at (323, 101)
Screenshot: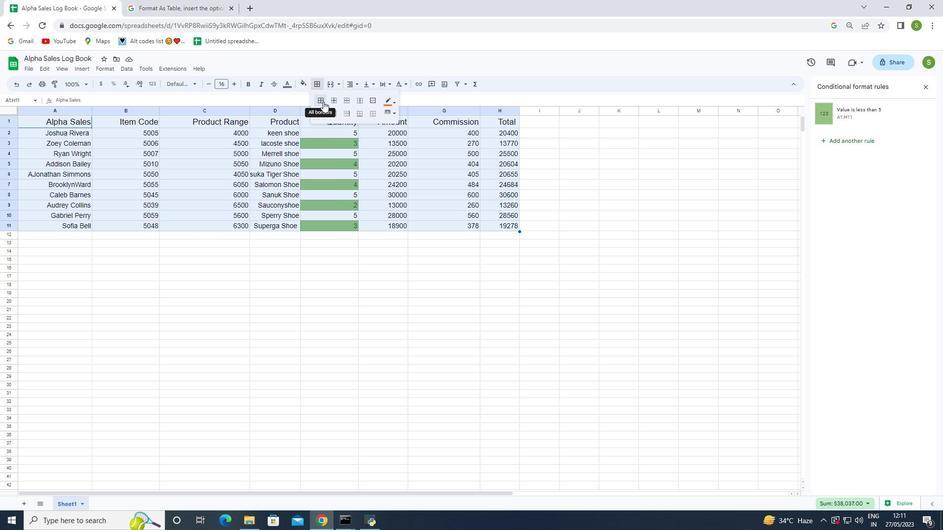 
Action: Mouse moved to (394, 103)
Screenshot: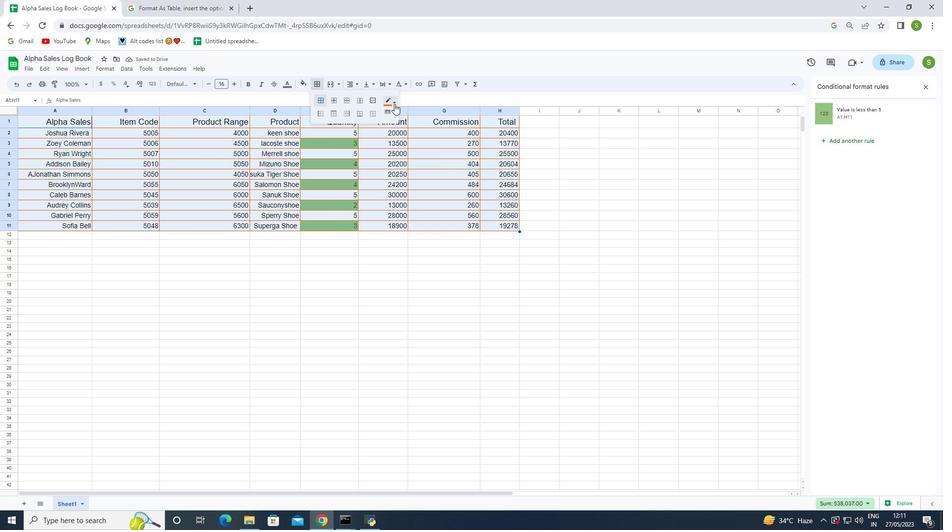 
Action: Mouse pressed left at (394, 103)
Screenshot: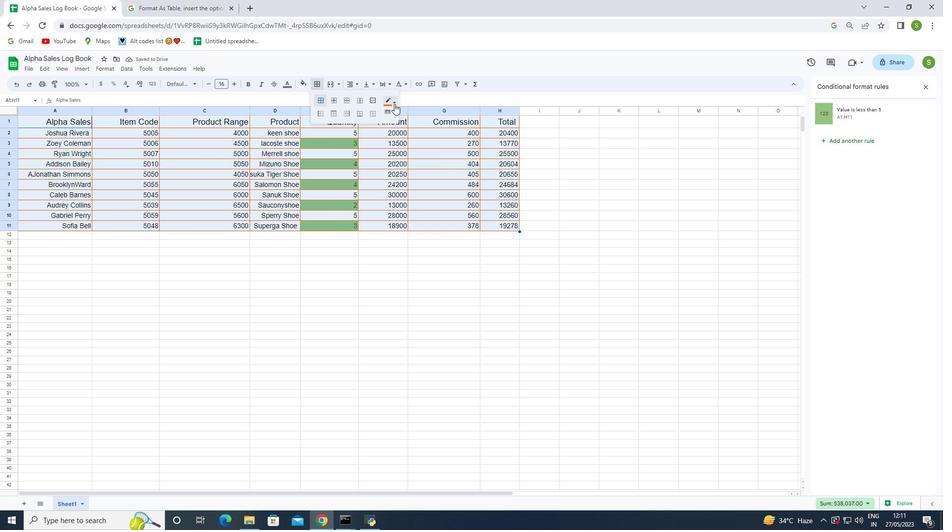 
Action: Mouse moved to (395, 112)
Screenshot: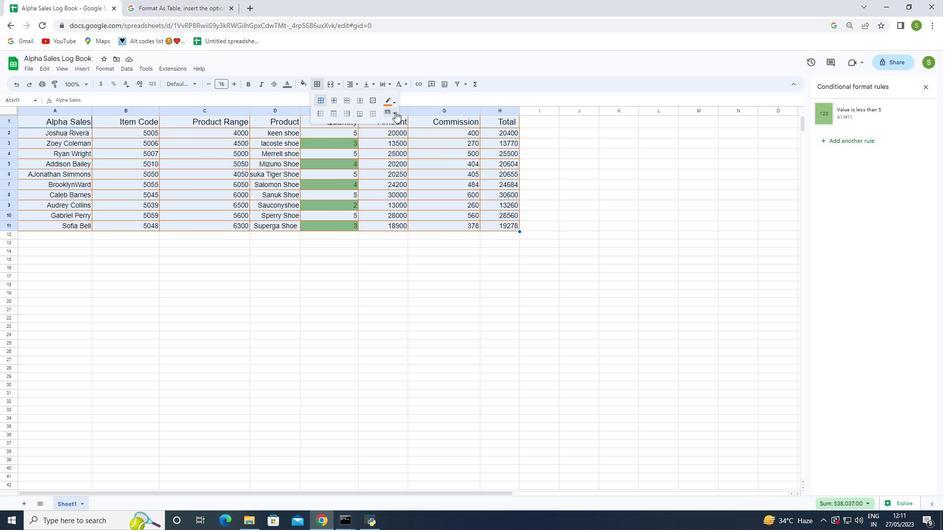 
Action: Mouse pressed left at (395, 112)
Screenshot: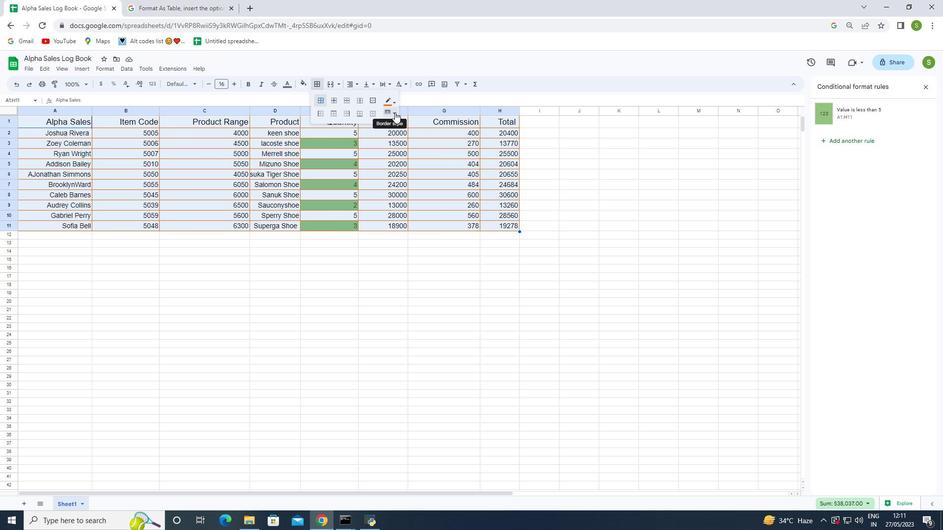 
Action: Mouse moved to (415, 142)
Screenshot: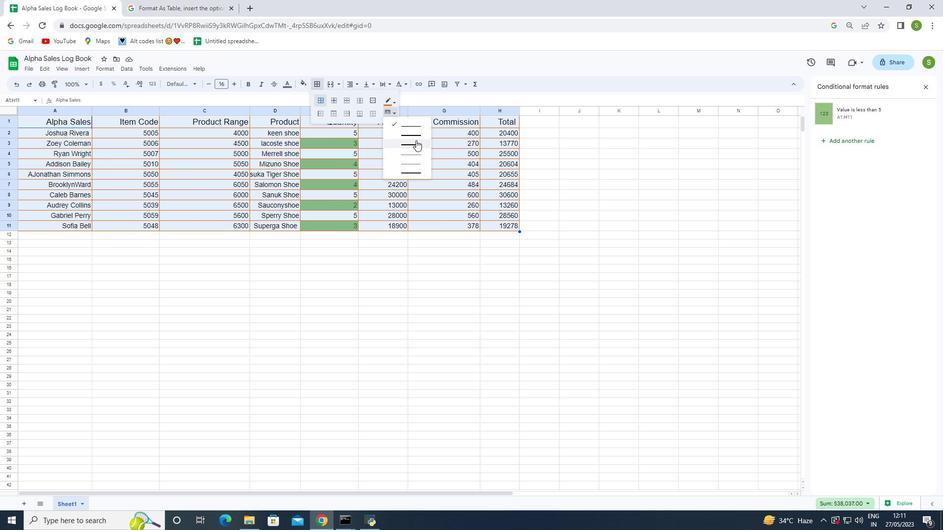 
Action: Mouse pressed left at (415, 142)
Screenshot: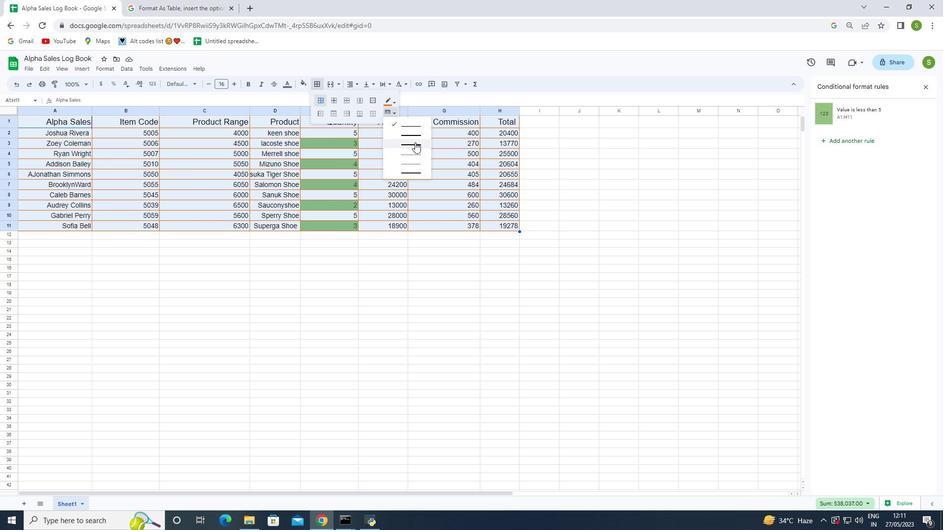 
Action: Mouse moved to (319, 262)
Screenshot: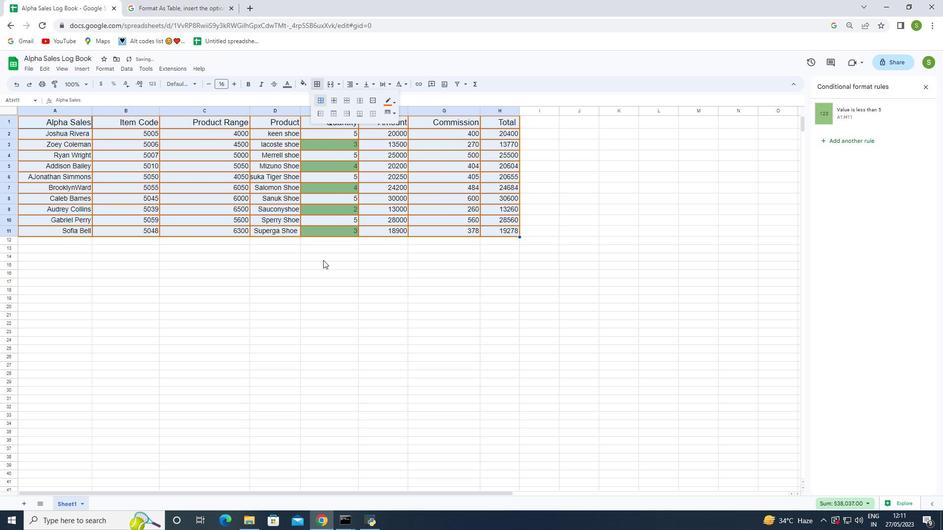
Action: Mouse pressed left at (319, 262)
Screenshot: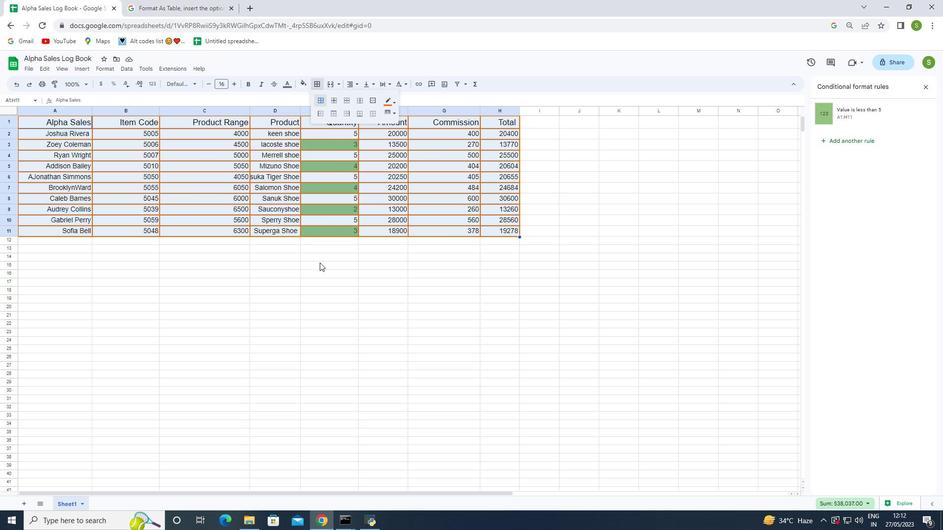 
Action: Mouse moved to (27, 65)
Screenshot: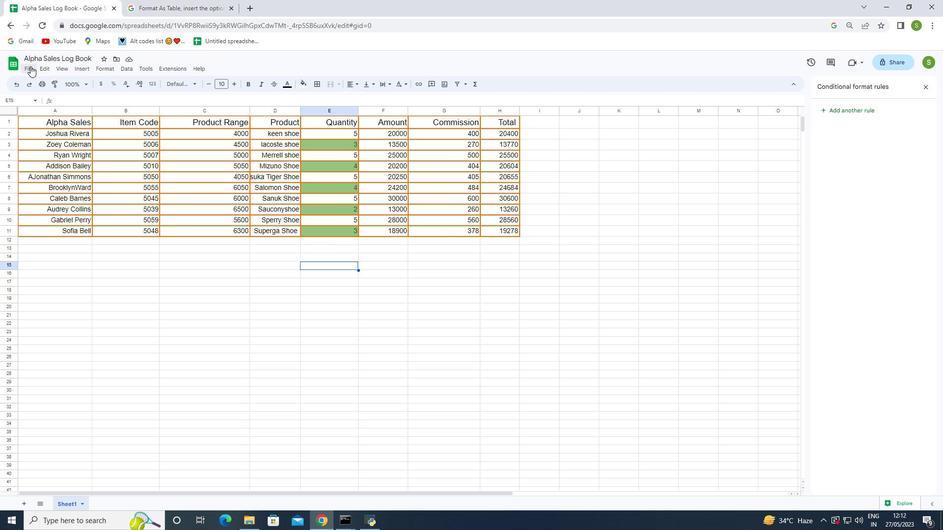 
Action: Mouse pressed left at (27, 65)
Screenshot: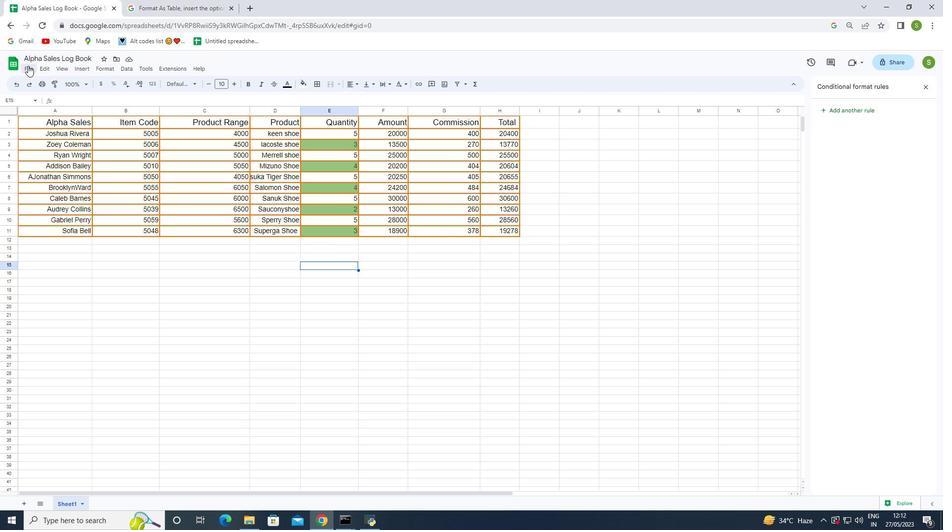 
Action: Mouse moved to (51, 182)
Screenshot: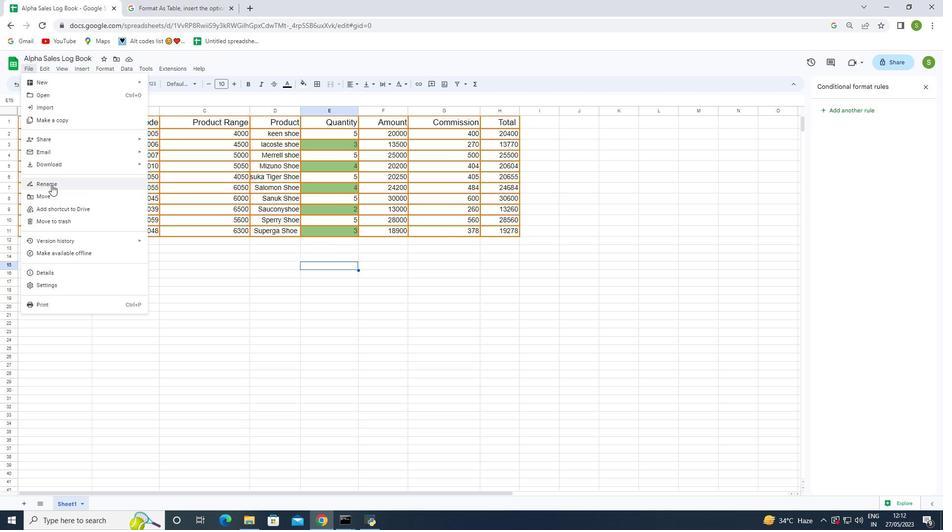
Action: Mouse pressed left at (51, 182)
Screenshot: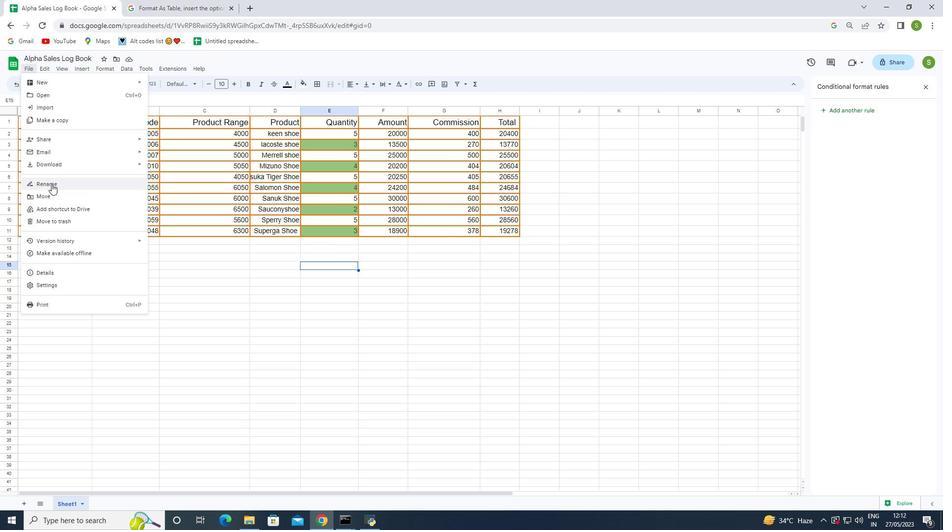 
Action: Mouse moved to (98, 73)
Screenshot: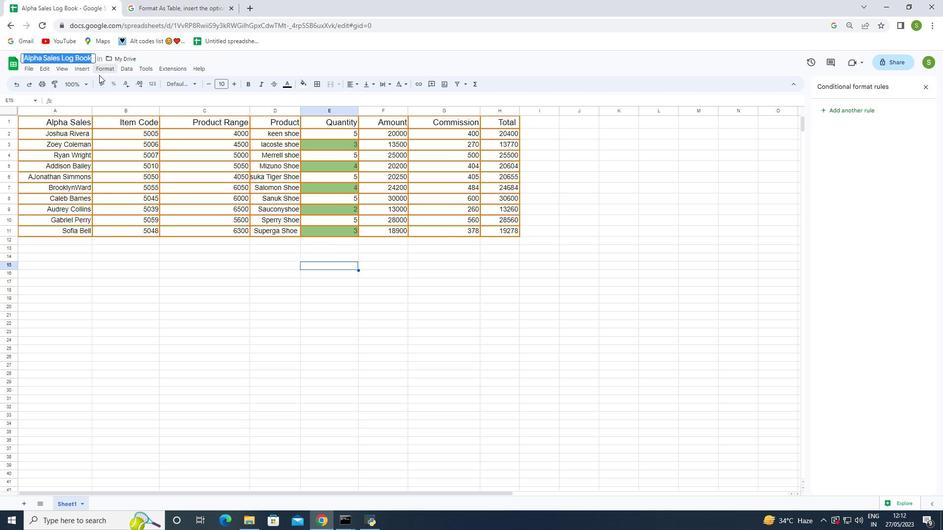 
Action: Key pressed <Key.backspace><Key.shift><Key.shift><Key.shift><Key.shift><Key.shift><Key.shift><Key.shift><Key.shift><Key.shift><Key.shift><Key.shift><Key.shift><Key.shift><Key.shift><Key.shift><Key.shift><Key.shift><Key.shift><Key.shift><Key.shift><Key.shift><Key.shift><Key.shift><Key.shift><Key.shift><Key.shift><Key.shift><Key.shift><Key.shift><Key.shift><Key.shift><Key.shift><Key.shift><Key.shift><Key.shift><Key.shift><Key.shift><Key.shift><Key.shift><Key.shift><Key.shift><Key.shift><Key.shift><Key.shift><Key.shift><Key.shift><Key.shift><Key.shift><Key.shift><Key.shift><Key.shift><Key.shift><Key.shift><Key.shift><Key.shift><Key.shift><Key.shift>Alpha<Key.space><Key.shift>Sales<Key.space><Key.shift>log<Key.space><Key.shift>book
Screenshot: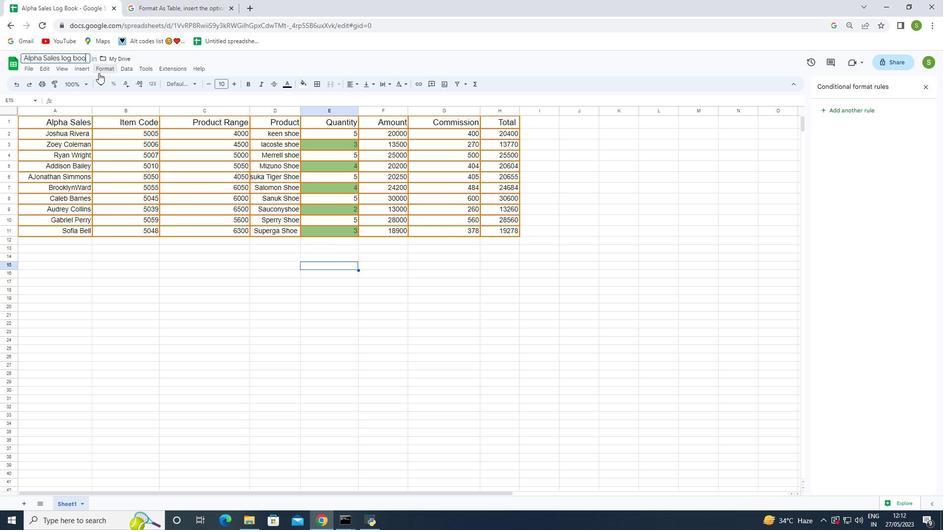 
Action: Mouse moved to (183, 305)
Screenshot: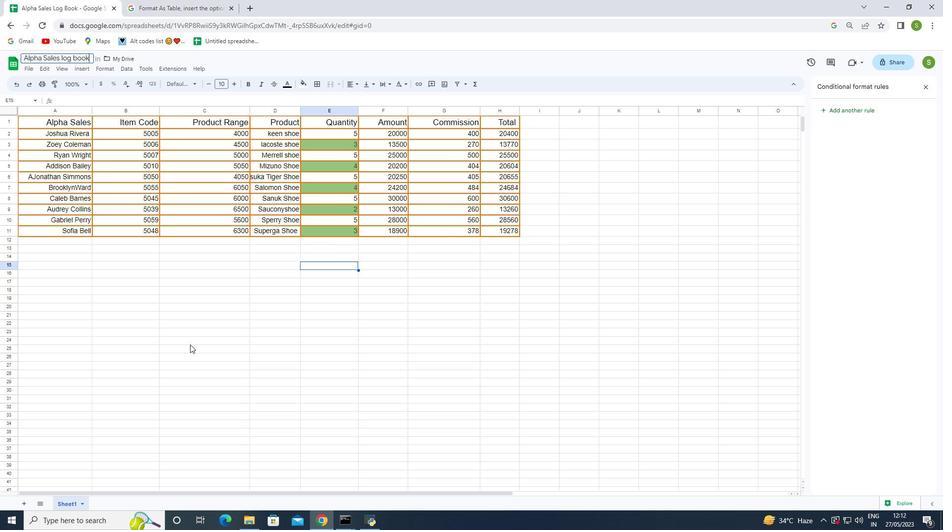 
Action: Mouse pressed left at (183, 305)
Screenshot: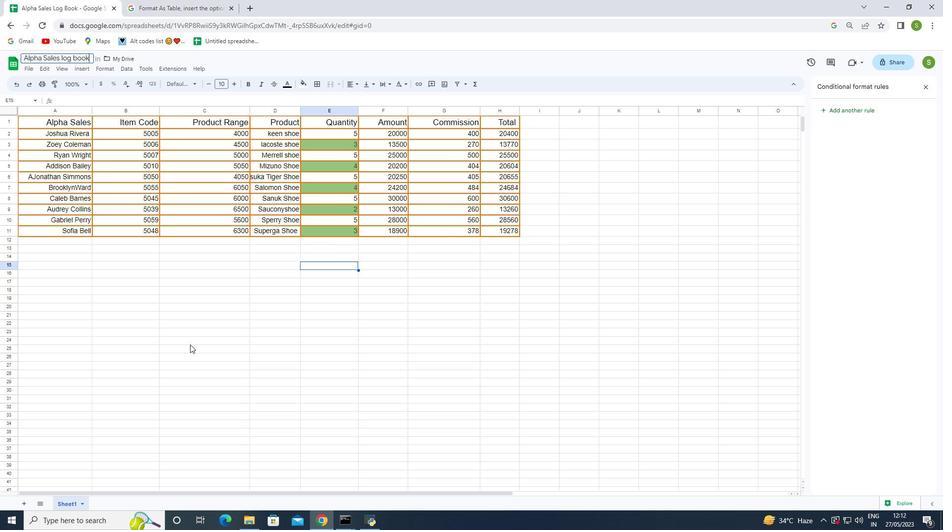 
Action: Mouse moved to (409, 381)
Screenshot: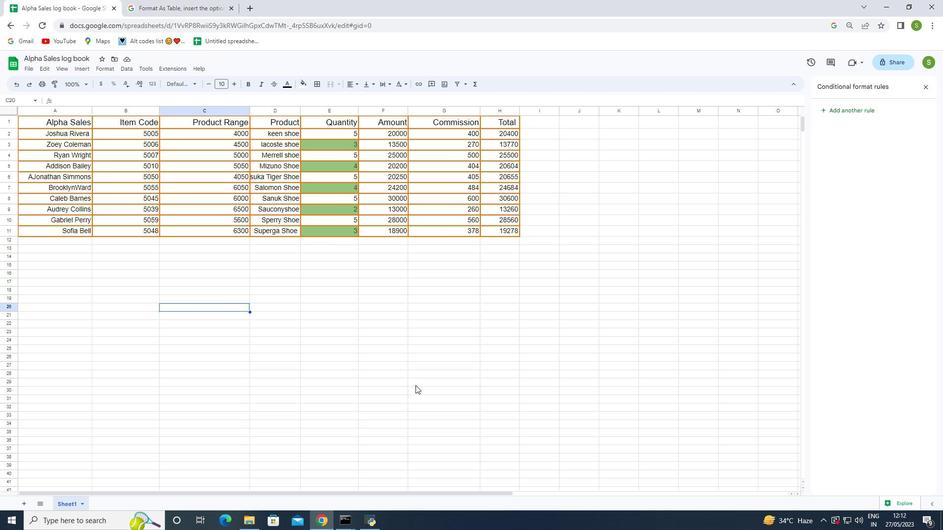 
Action: Mouse pressed left at (409, 381)
Screenshot: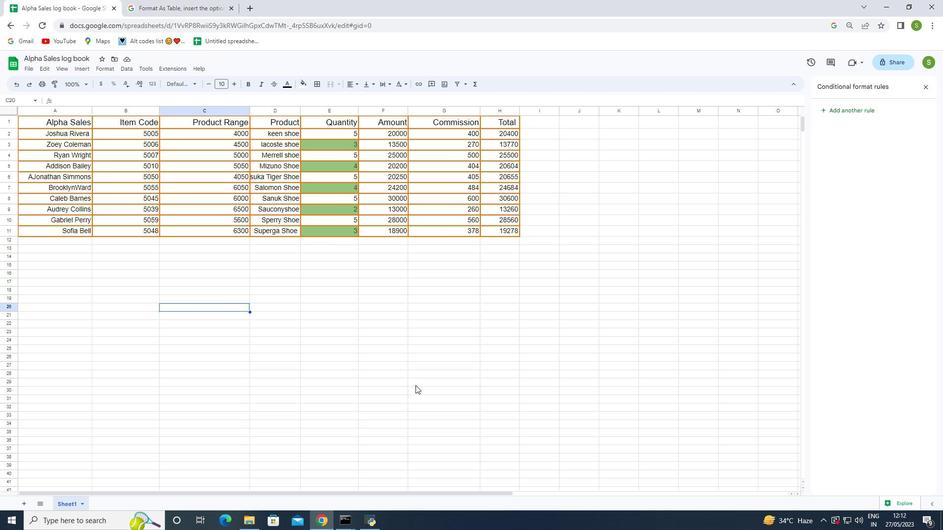 
